 Task: Create a sub task Gather and Analyse Requirements for the task  Upgrade and migrate company supply chain management to a cloud-based solution in the project ArmourVault , assign it to team member softage.1@softage.net and update the status of the sub task to  Off Track , set the priority of the sub task to High
Action: Mouse moved to (123, 390)
Screenshot: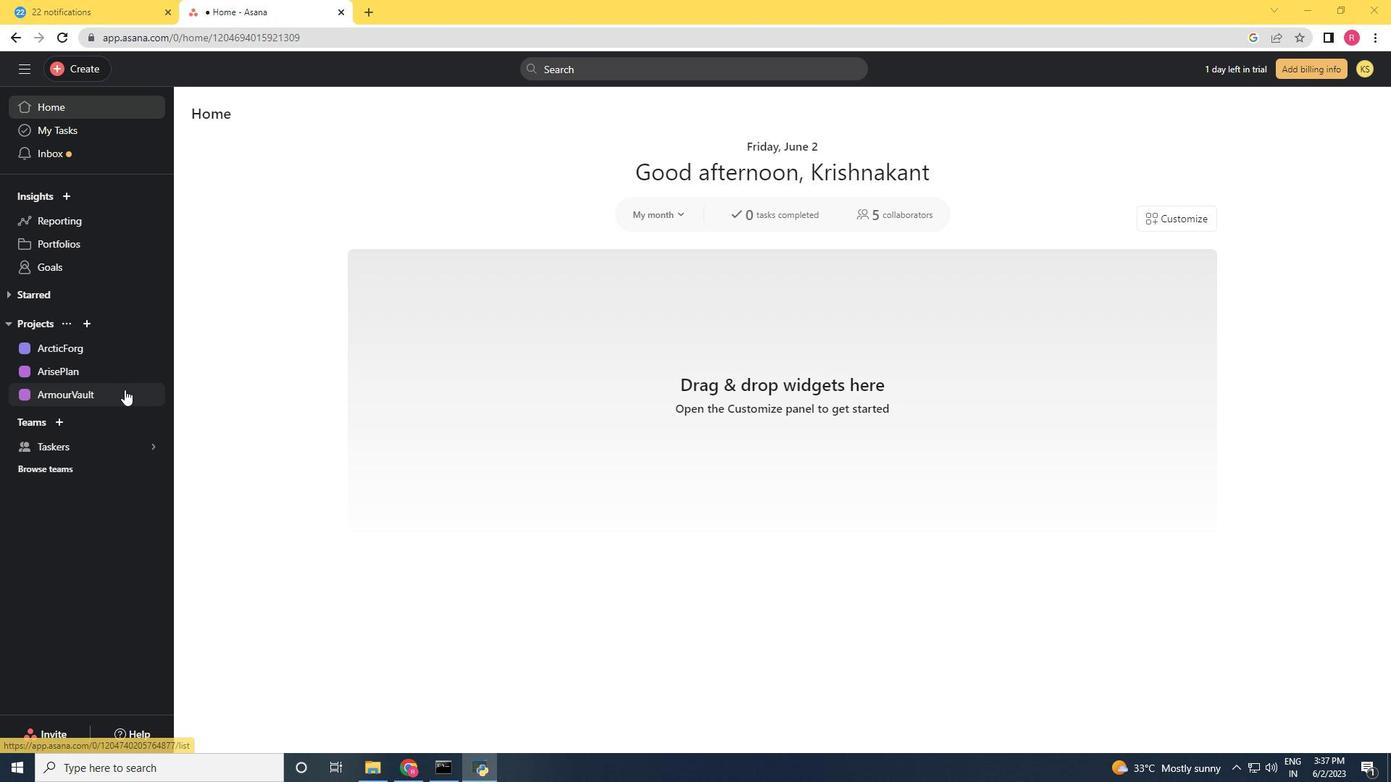 
Action: Mouse pressed left at (123, 390)
Screenshot: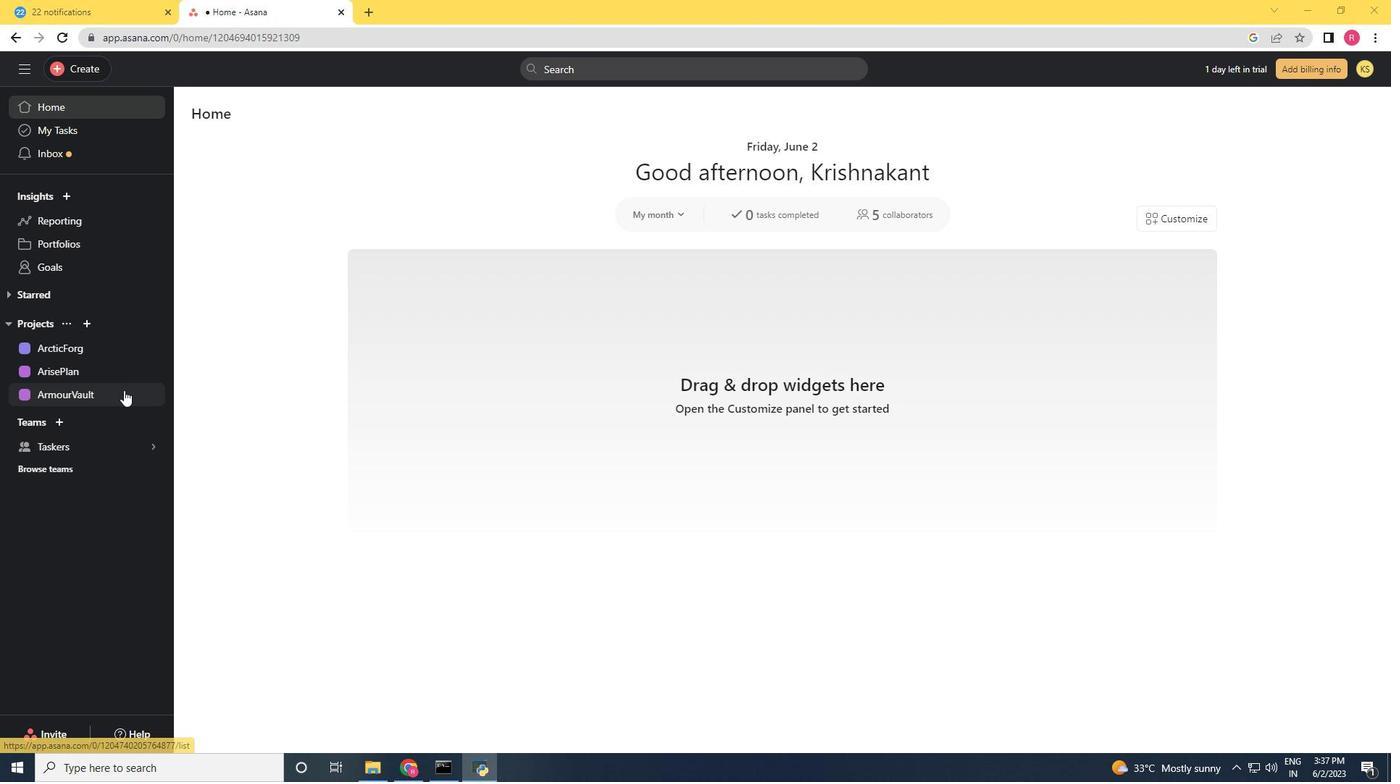 
Action: Mouse moved to (744, 319)
Screenshot: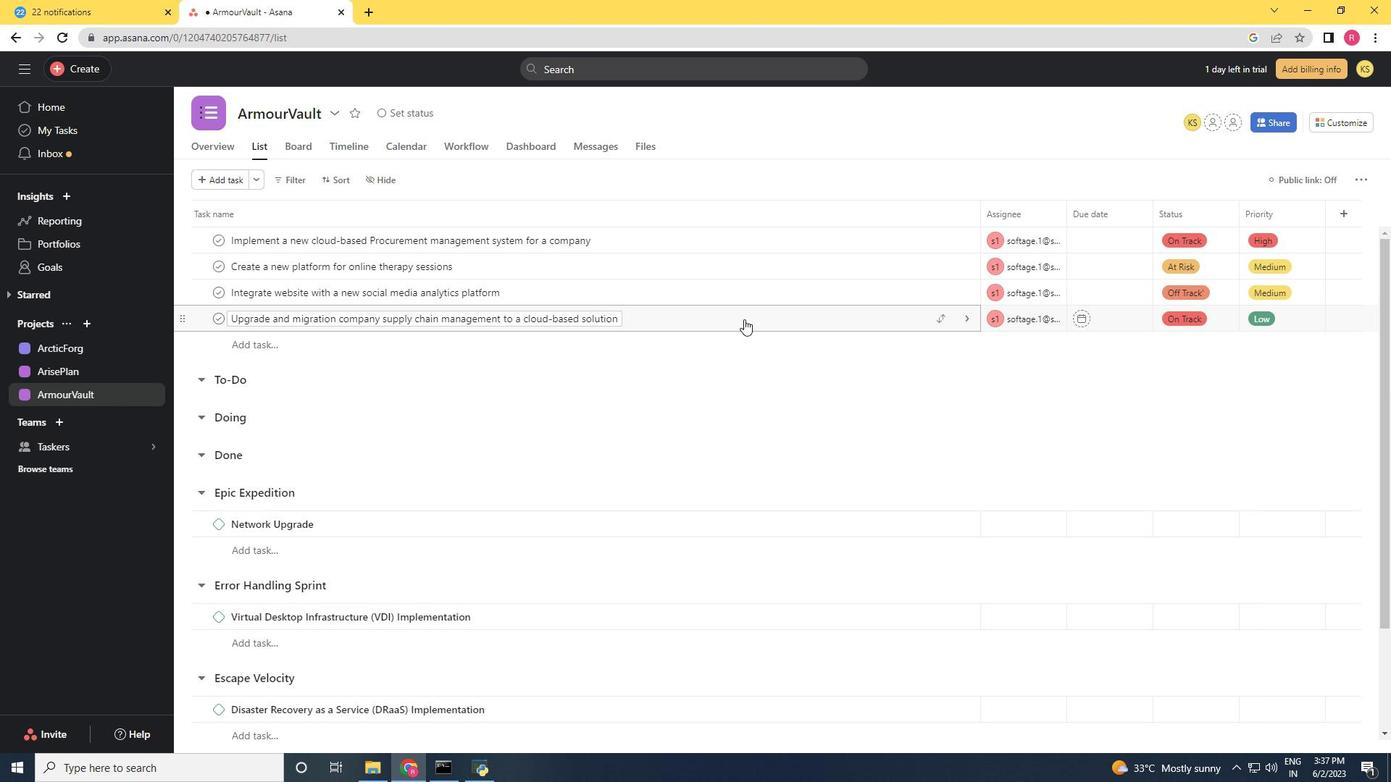
Action: Mouse pressed left at (744, 319)
Screenshot: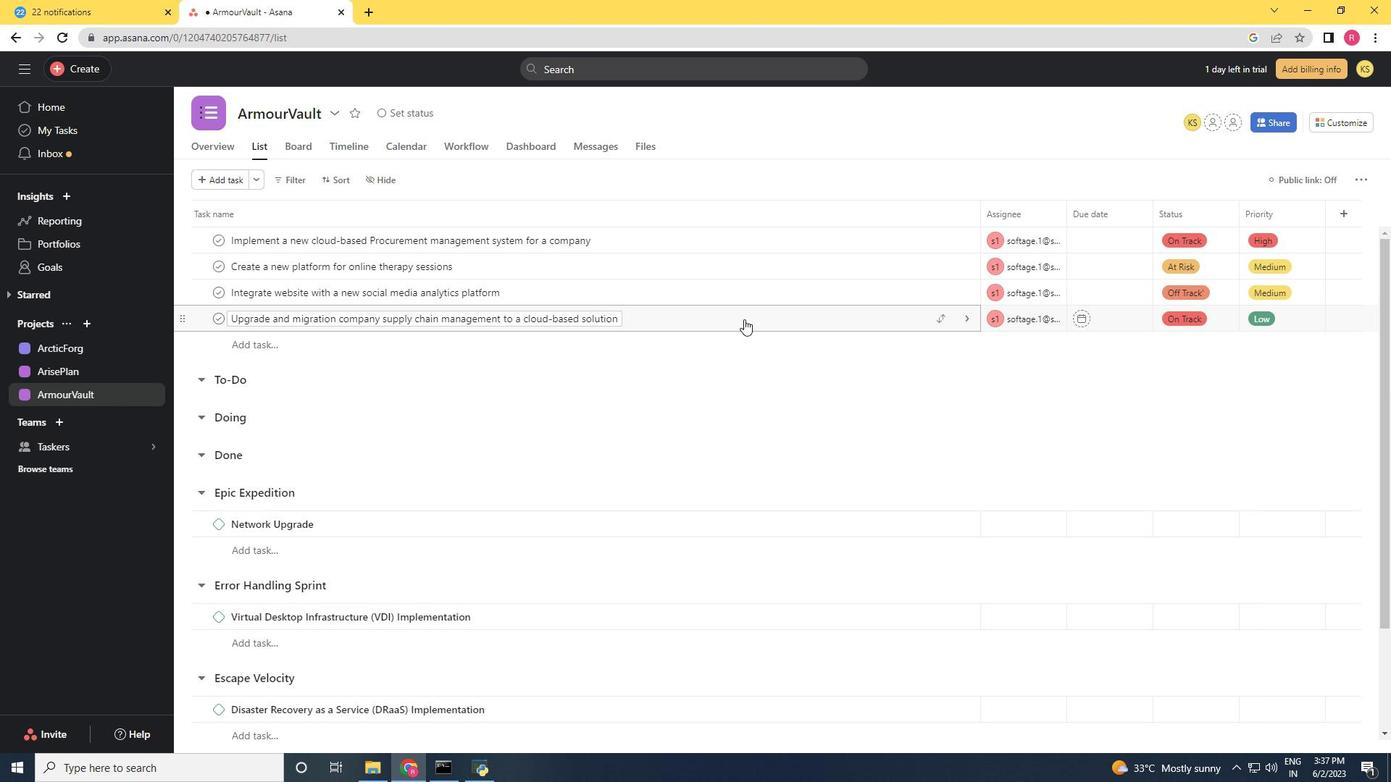 
Action: Mouse moved to (1029, 378)
Screenshot: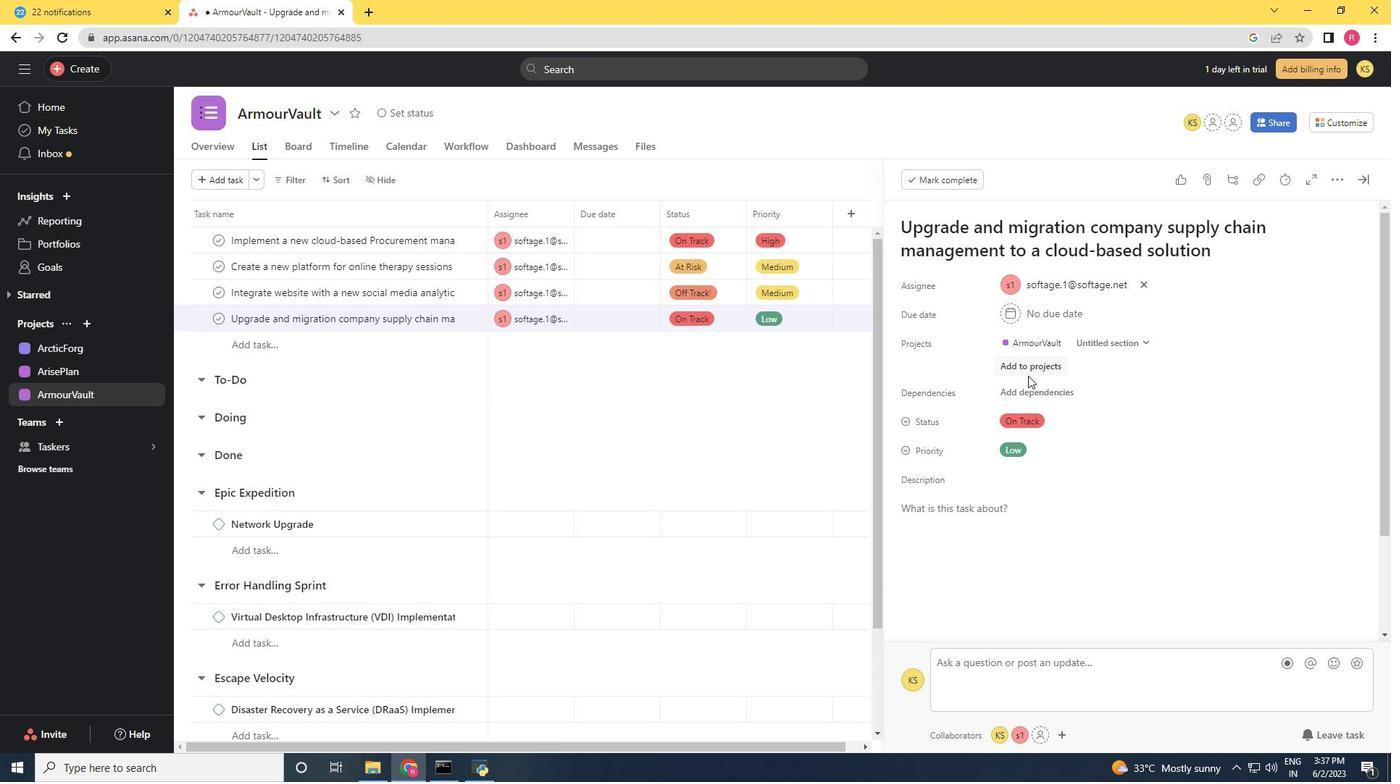 
Action: Mouse scrolled (1029, 378) with delta (0, 0)
Screenshot: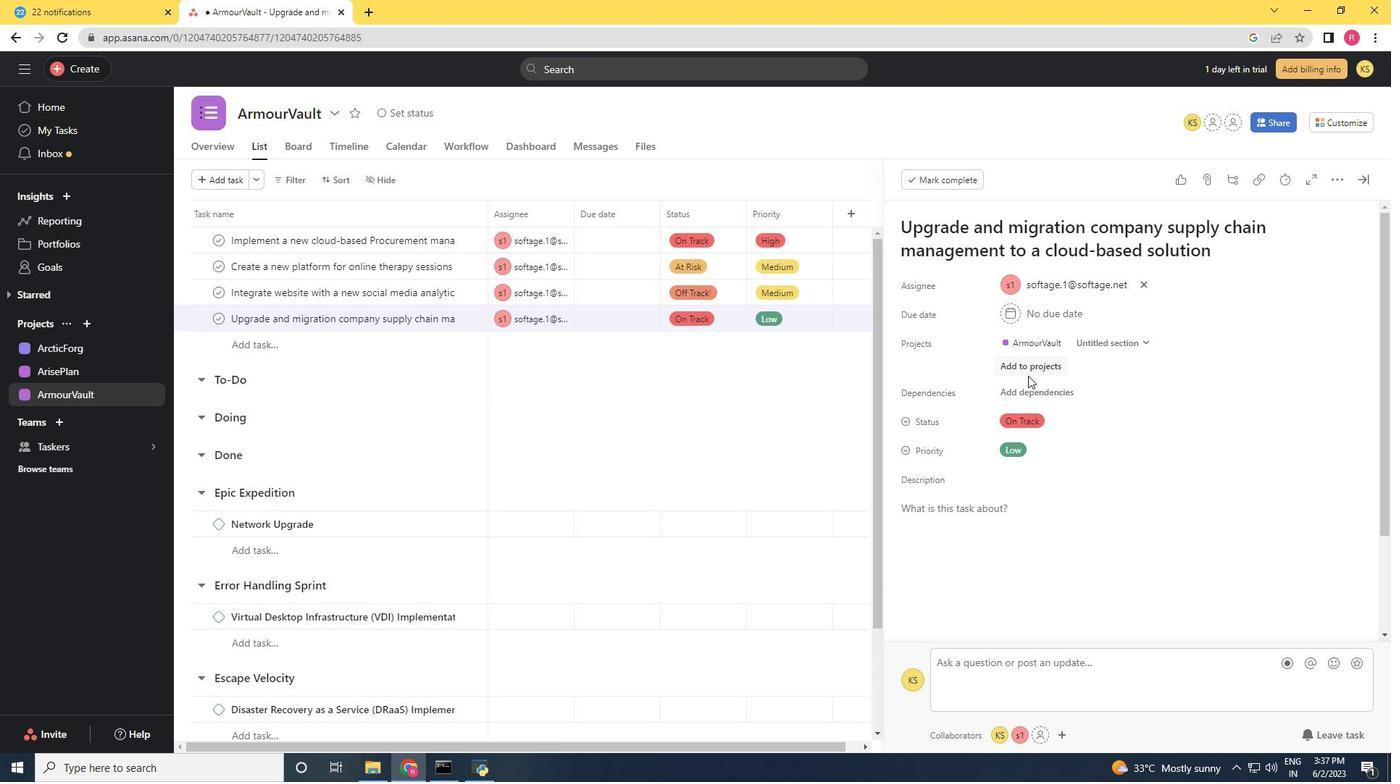 
Action: Mouse moved to (1029, 381)
Screenshot: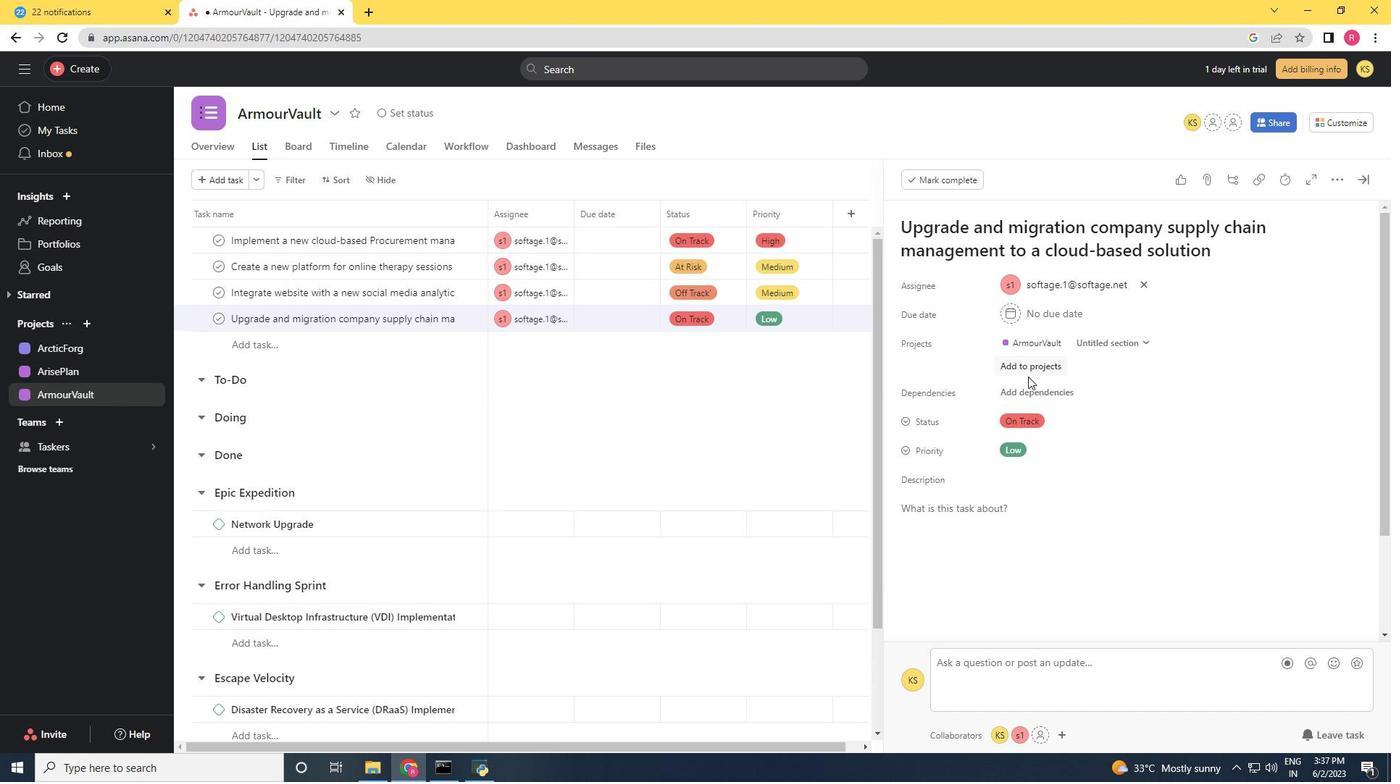 
Action: Mouse scrolled (1029, 380) with delta (0, 0)
Screenshot: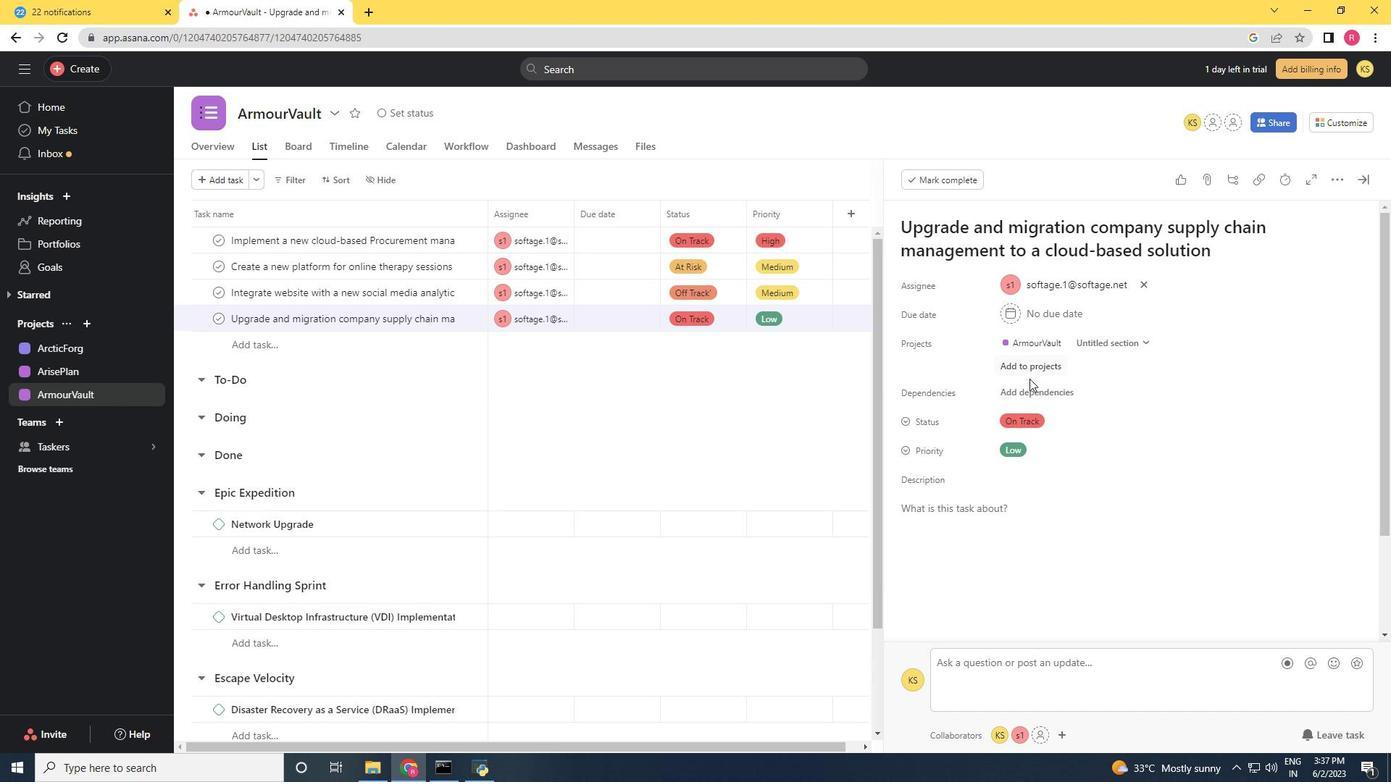 
Action: Mouse moved to (1029, 381)
Screenshot: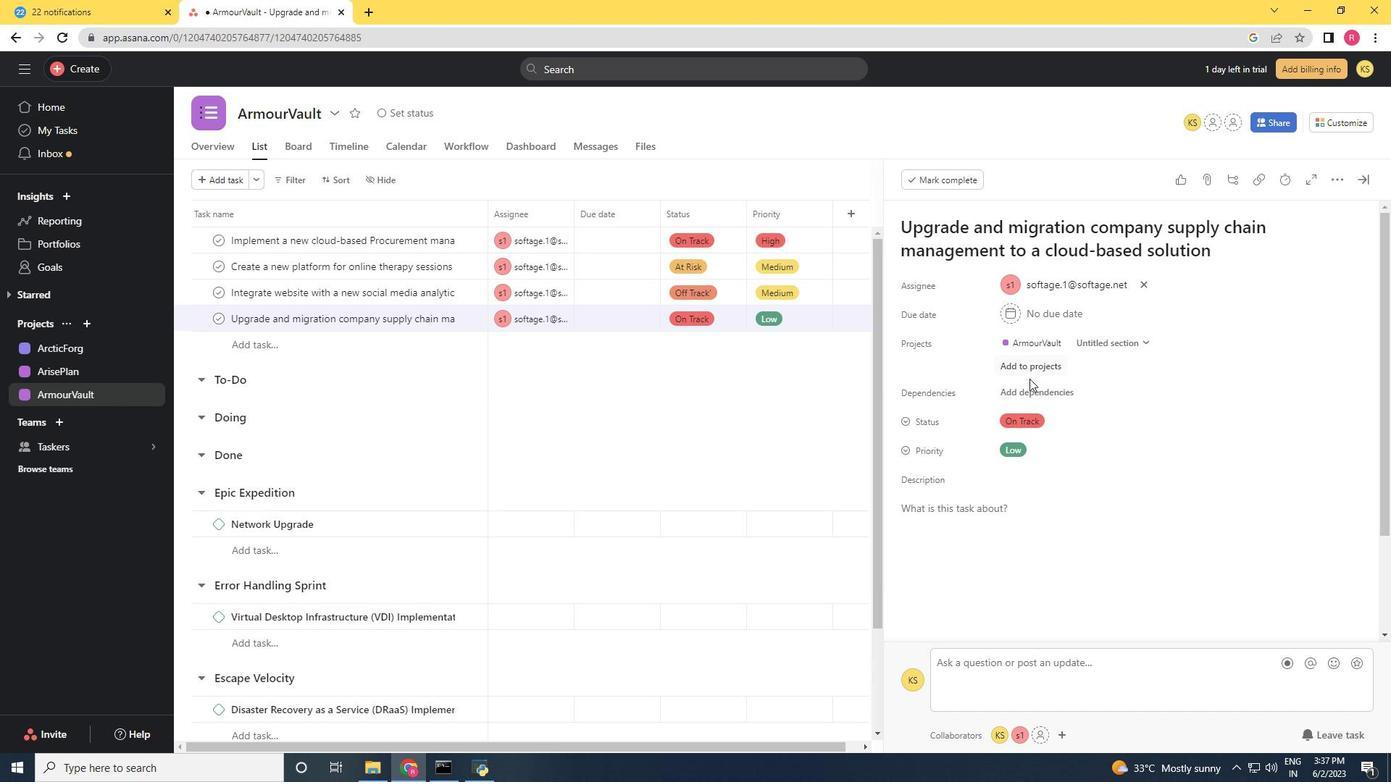 
Action: Mouse scrolled (1029, 381) with delta (0, 0)
Screenshot: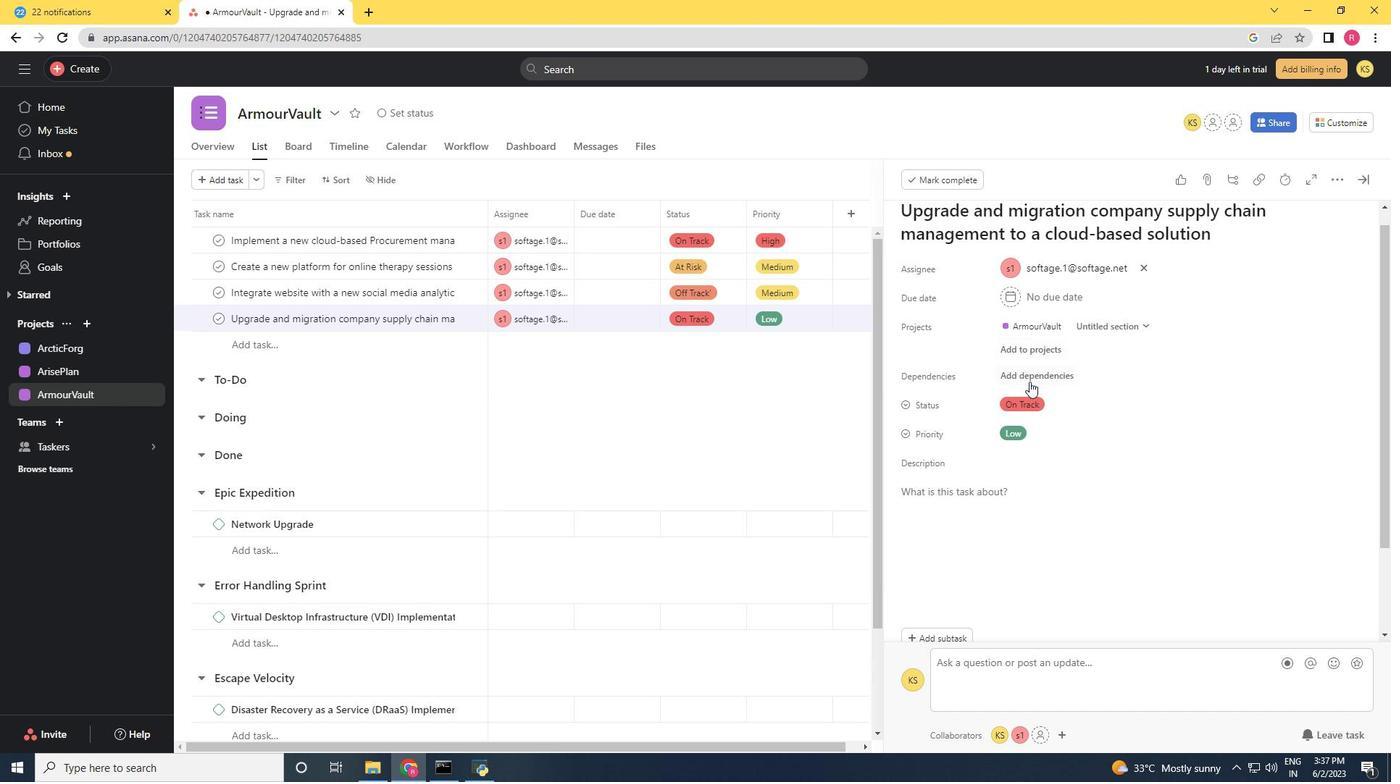 
Action: Mouse moved to (944, 521)
Screenshot: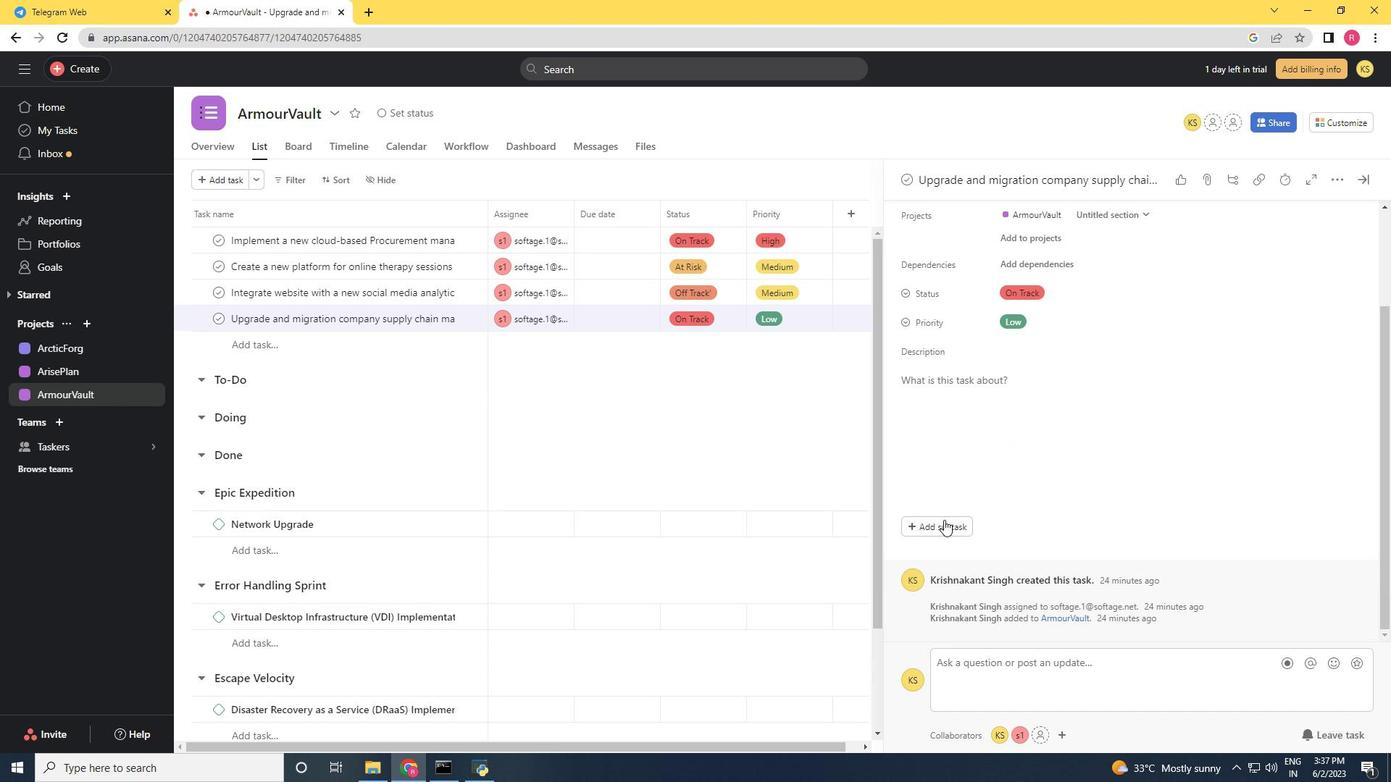 
Action: Mouse pressed left at (944, 521)
Screenshot: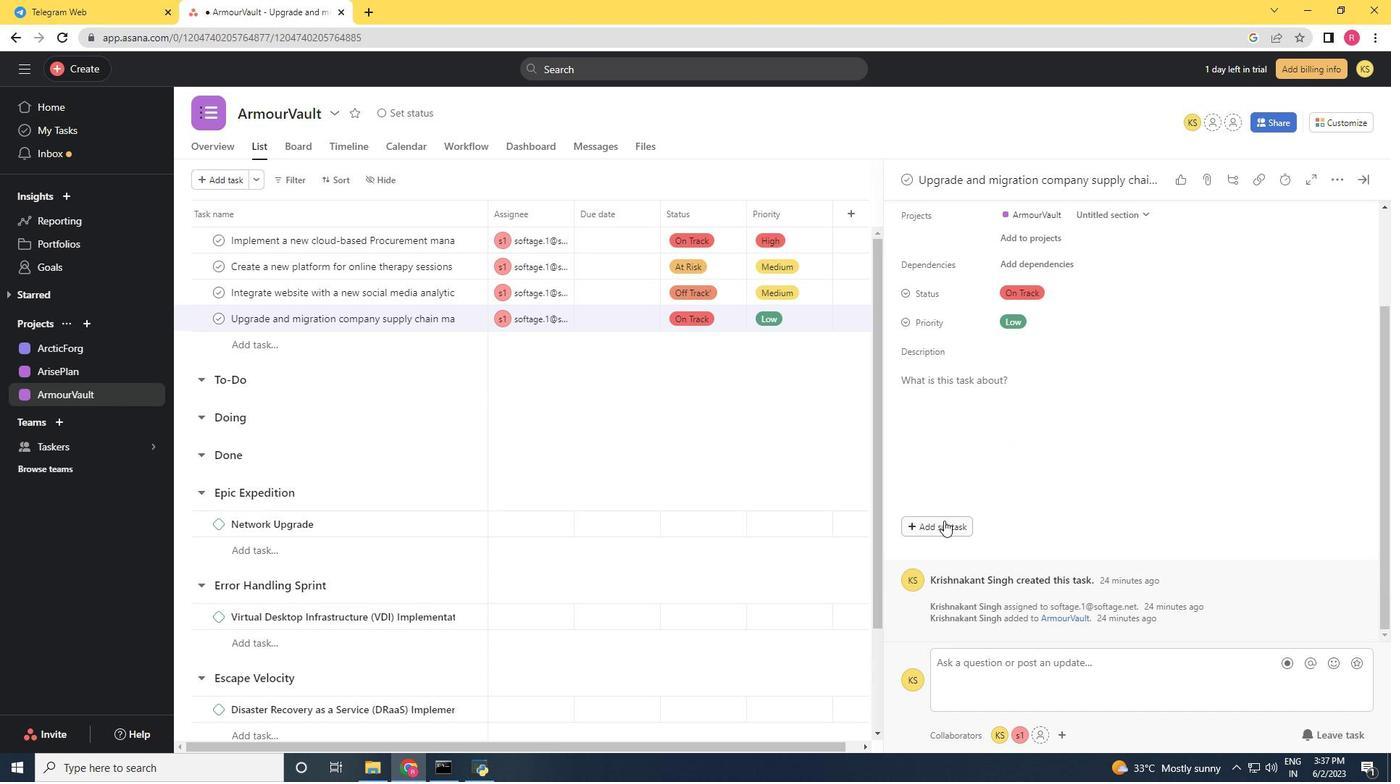 
Action: Mouse moved to (756, 455)
Screenshot: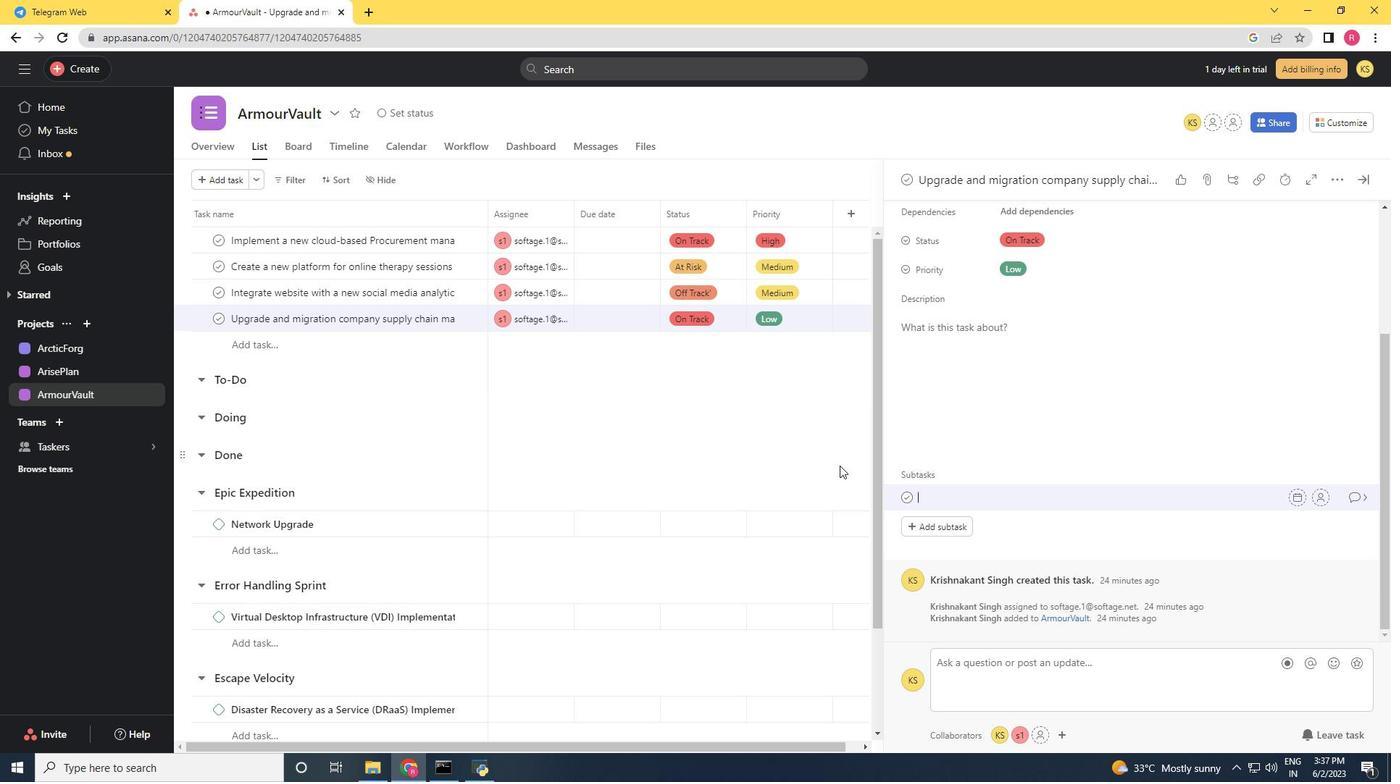 
Action: Key pressed <Key.shift>Gather<Key.space>and<Key.space><Key.shift><Key.shift><Key.shift><Key.shift><Key.shift><Key.shift><Key.shift><Key.shift><Key.shift><Key.shift><Key.shift><Key.shift><Key.shift><Key.shift><Key.shift><Key.shift>Analys<Key.space><Key.backspace>e<Key.space><Key.shift>Requirements
Screenshot: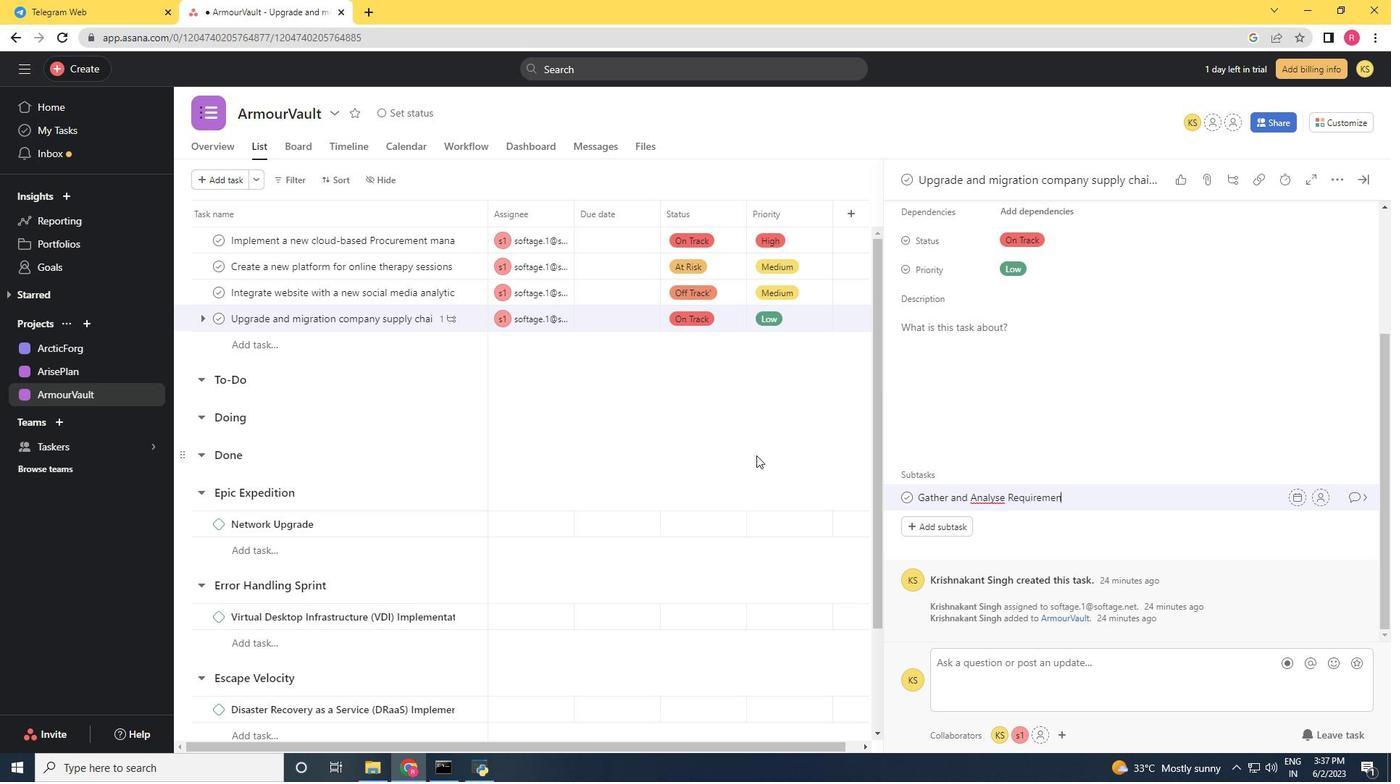 
Action: Mouse moved to (1323, 493)
Screenshot: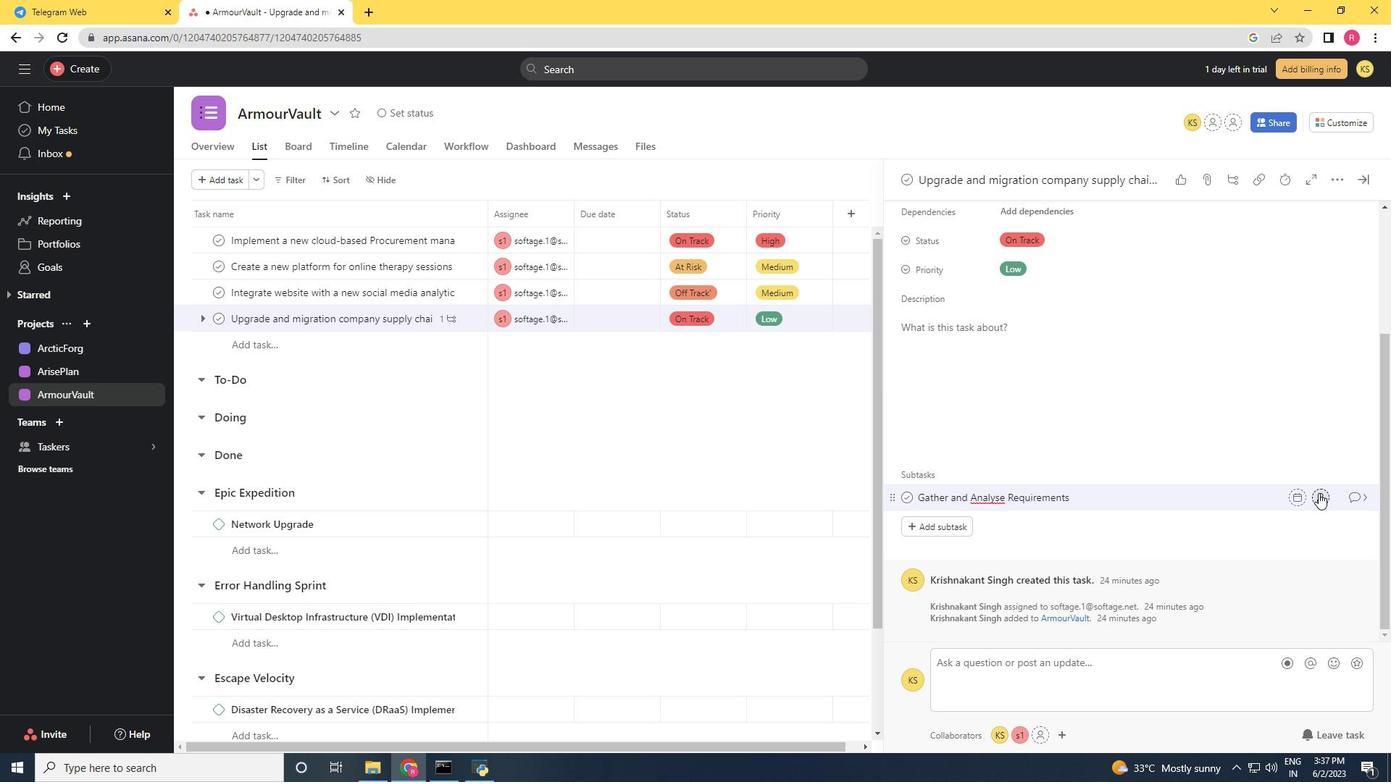 
Action: Mouse pressed left at (1323, 493)
Screenshot: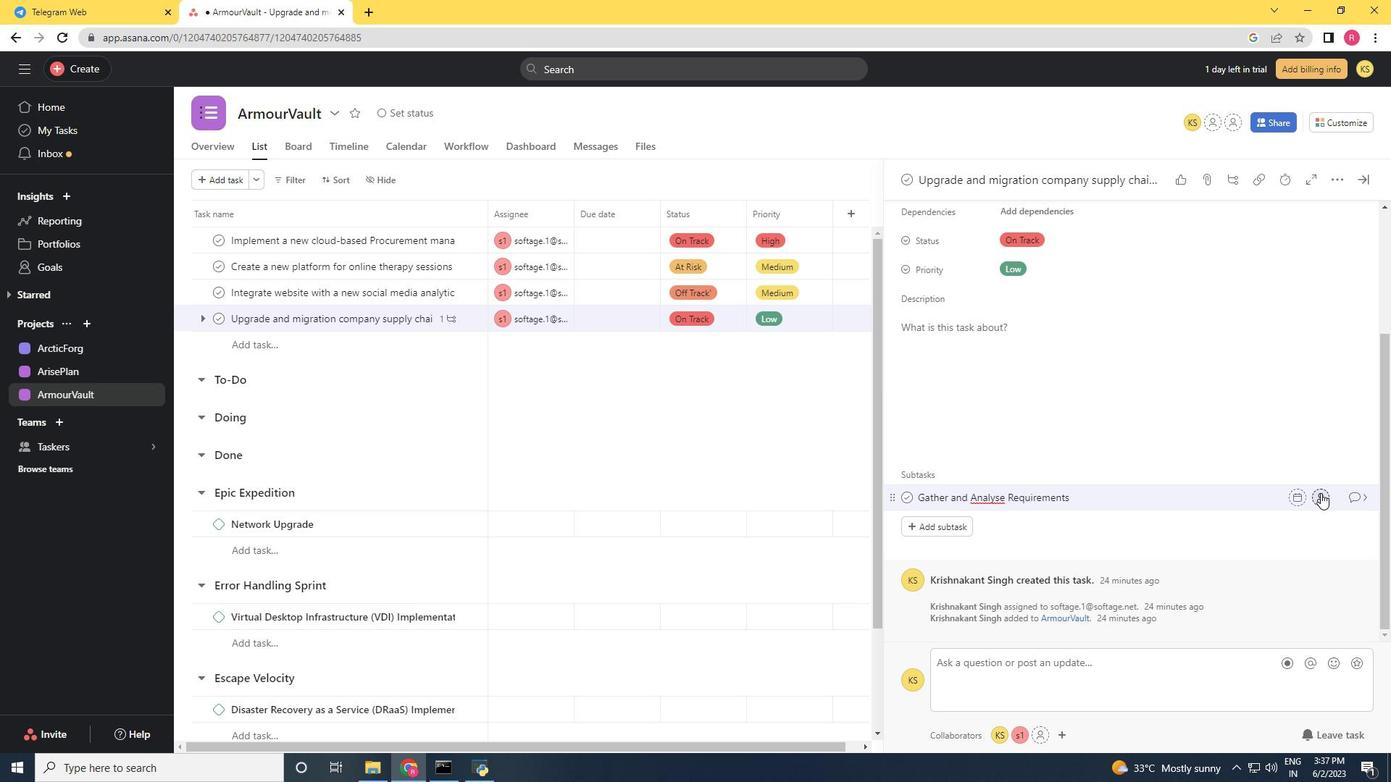 
Action: Mouse moved to (1115, 389)
Screenshot: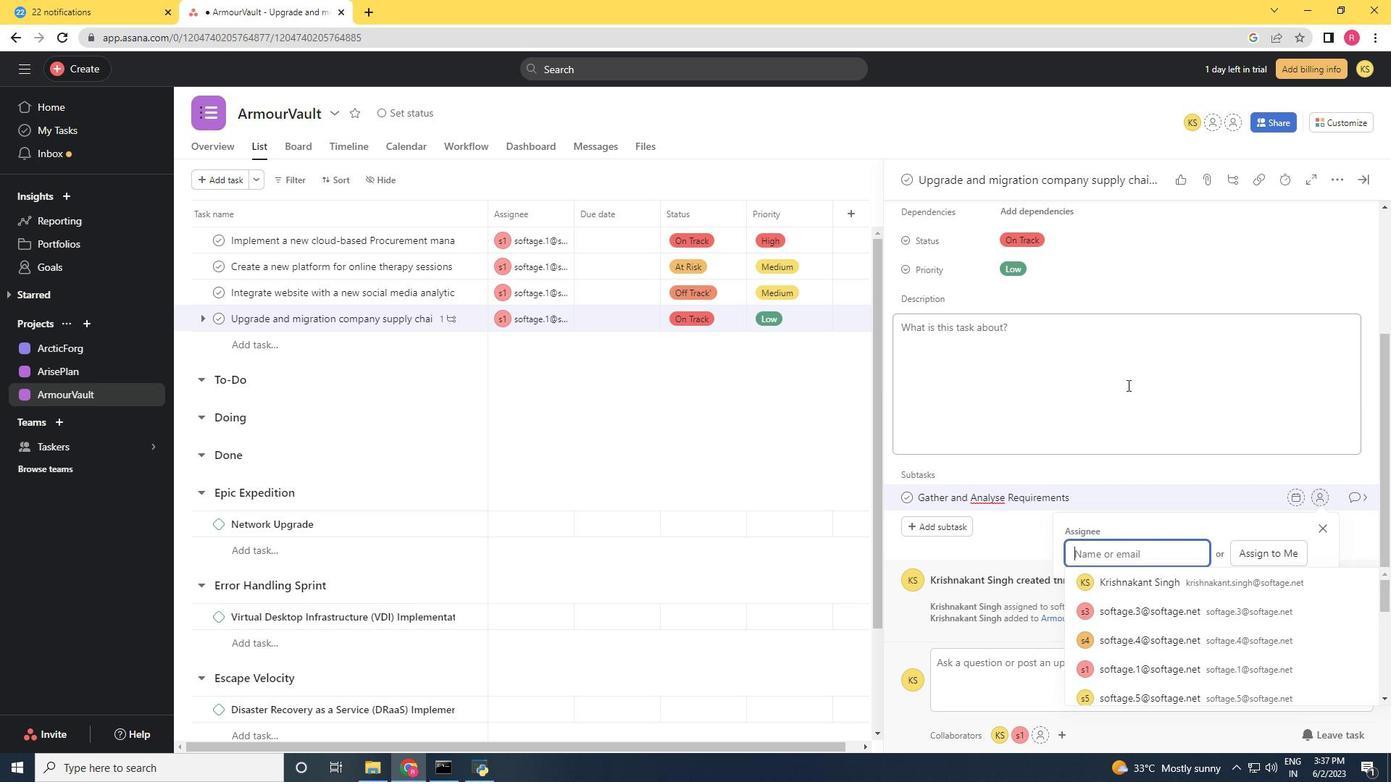 
Action: Key pressed softage.1<Key.shift>@softage.net
Screenshot: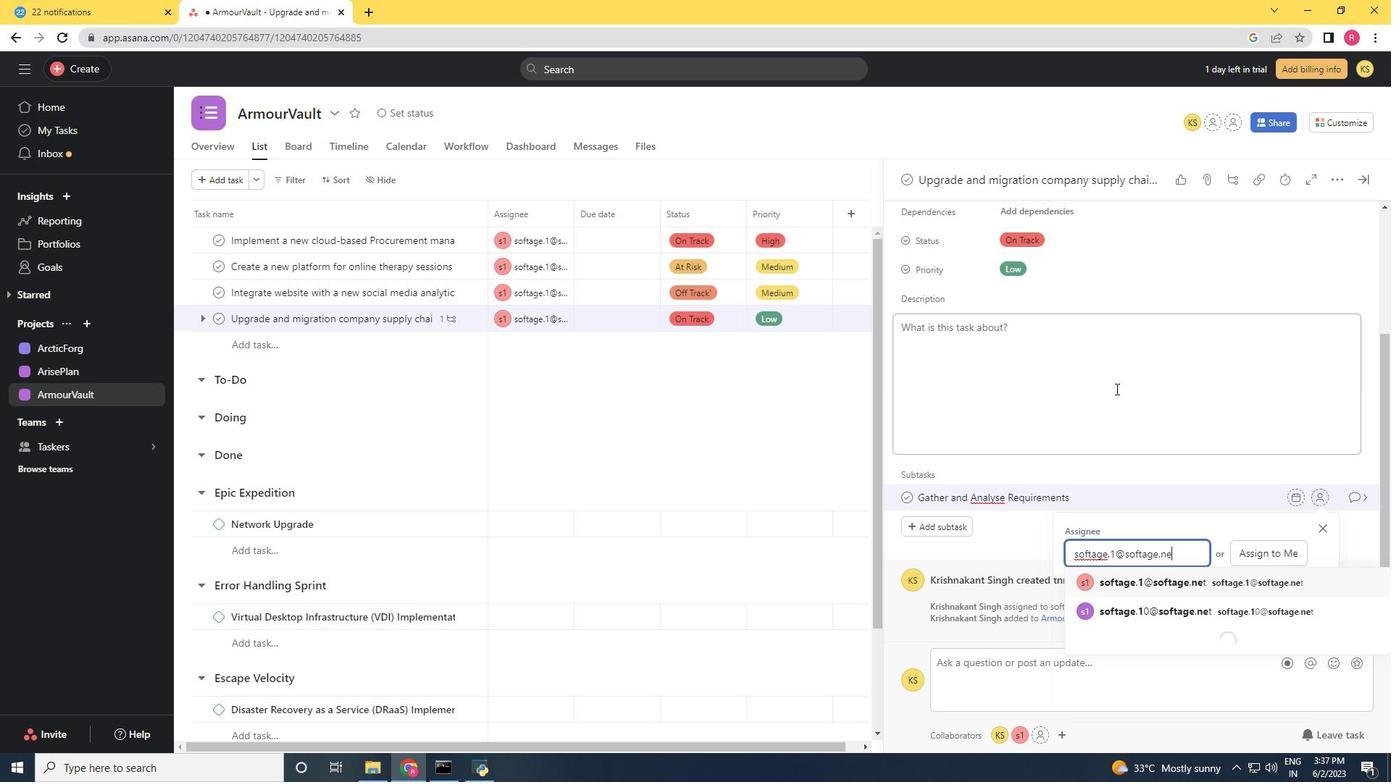 
Action: Mouse moved to (1194, 579)
Screenshot: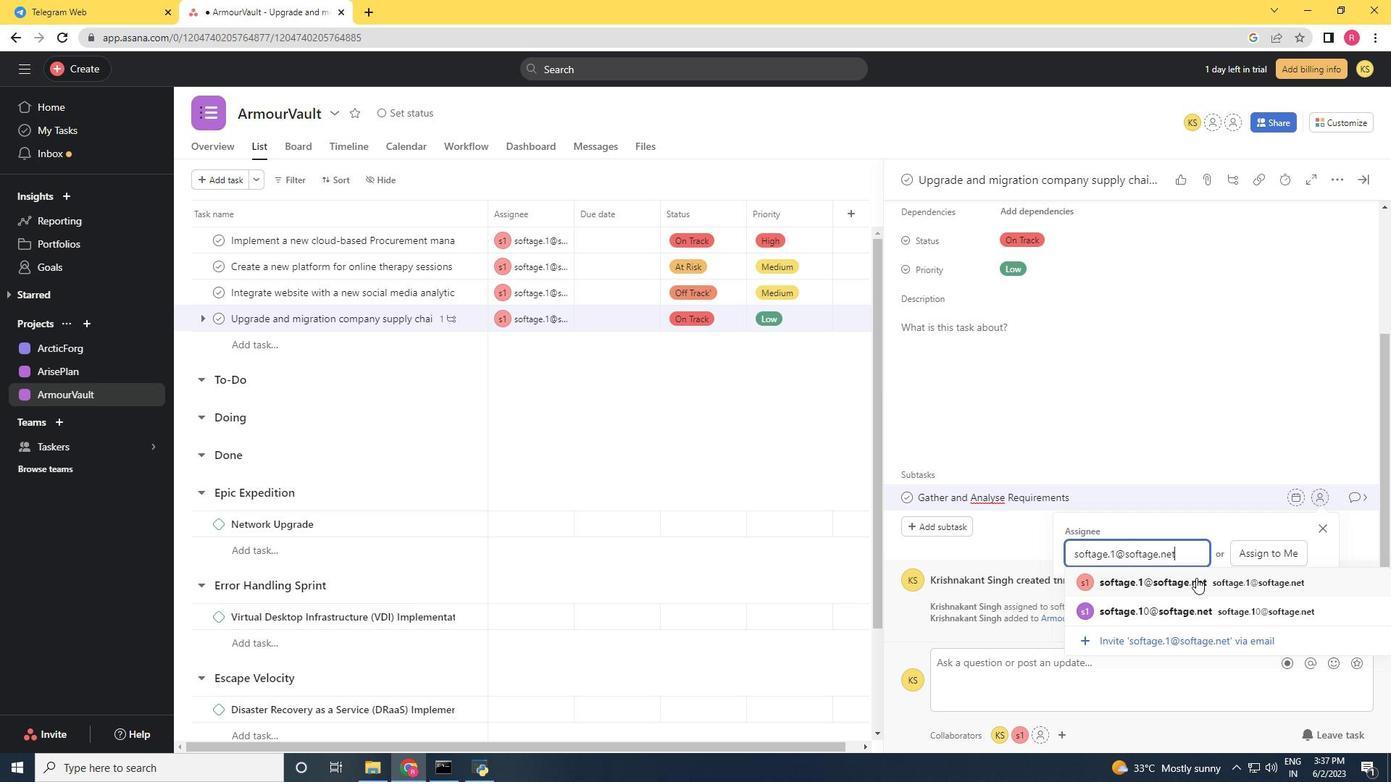 
Action: Mouse pressed left at (1194, 579)
Screenshot: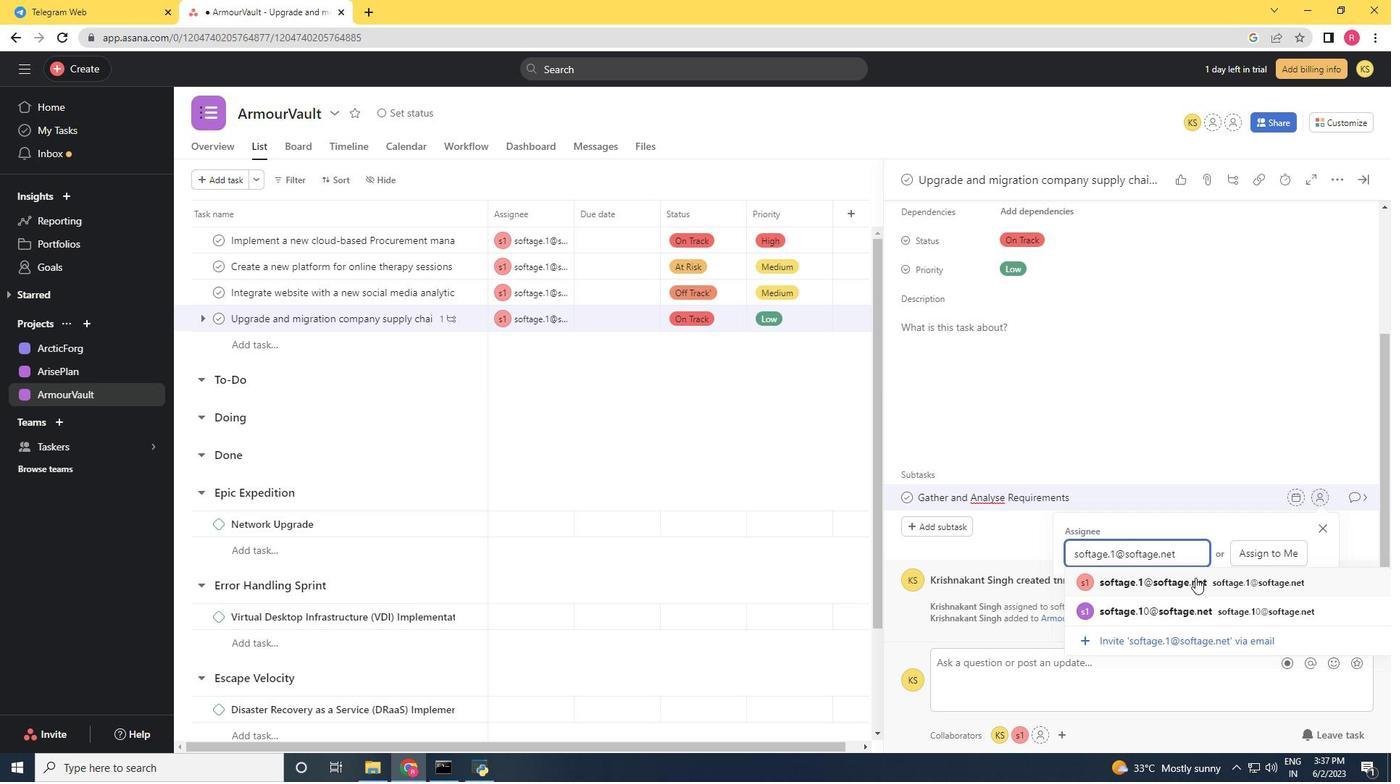 
Action: Mouse moved to (1366, 494)
Screenshot: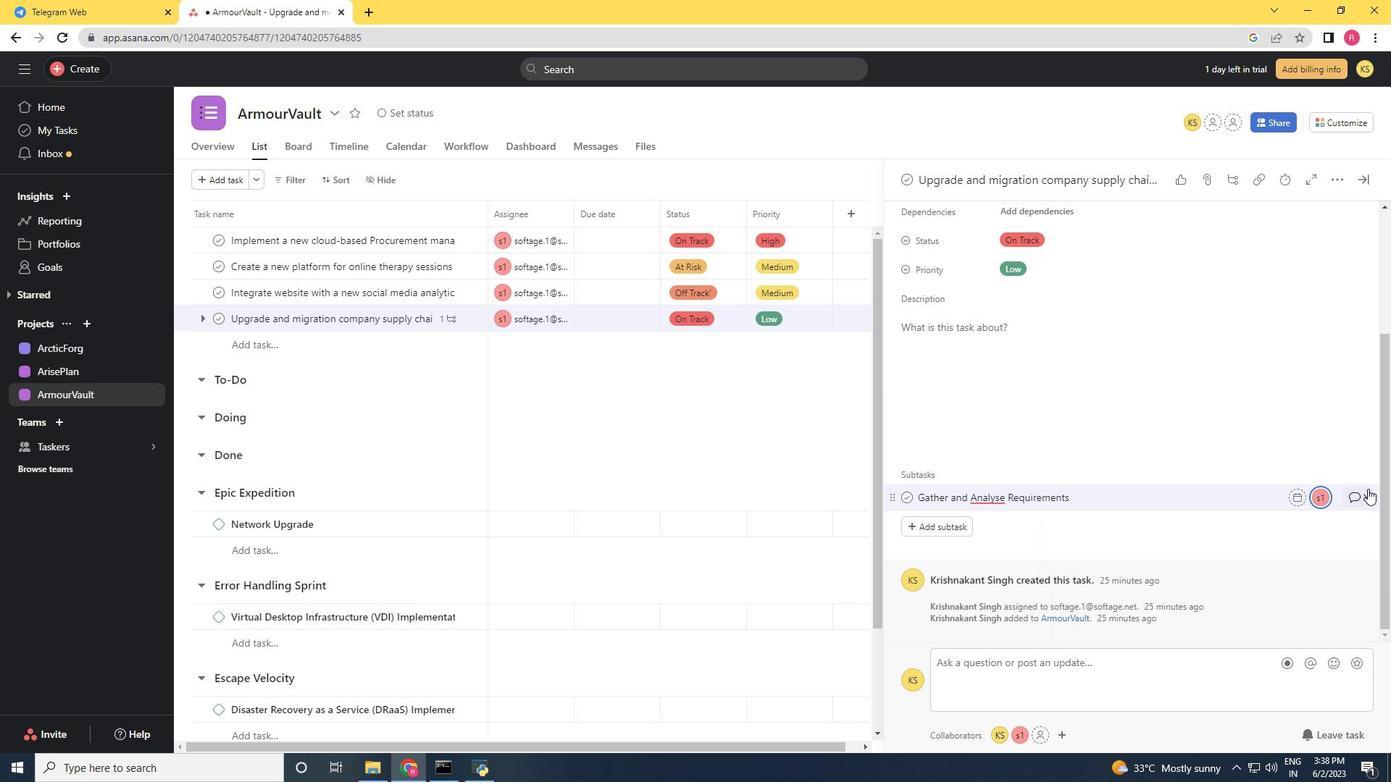 
Action: Mouse pressed left at (1366, 494)
Screenshot: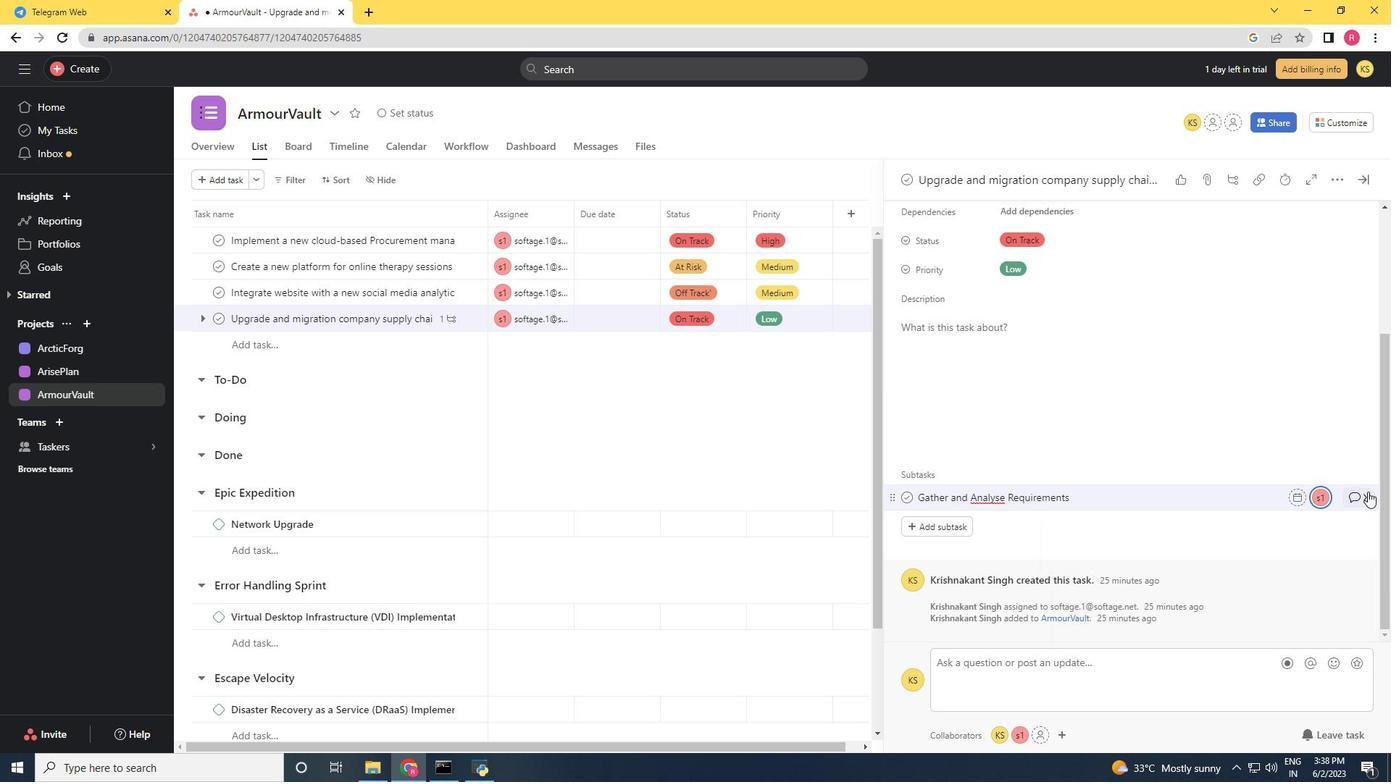 
Action: Mouse moved to (970, 377)
Screenshot: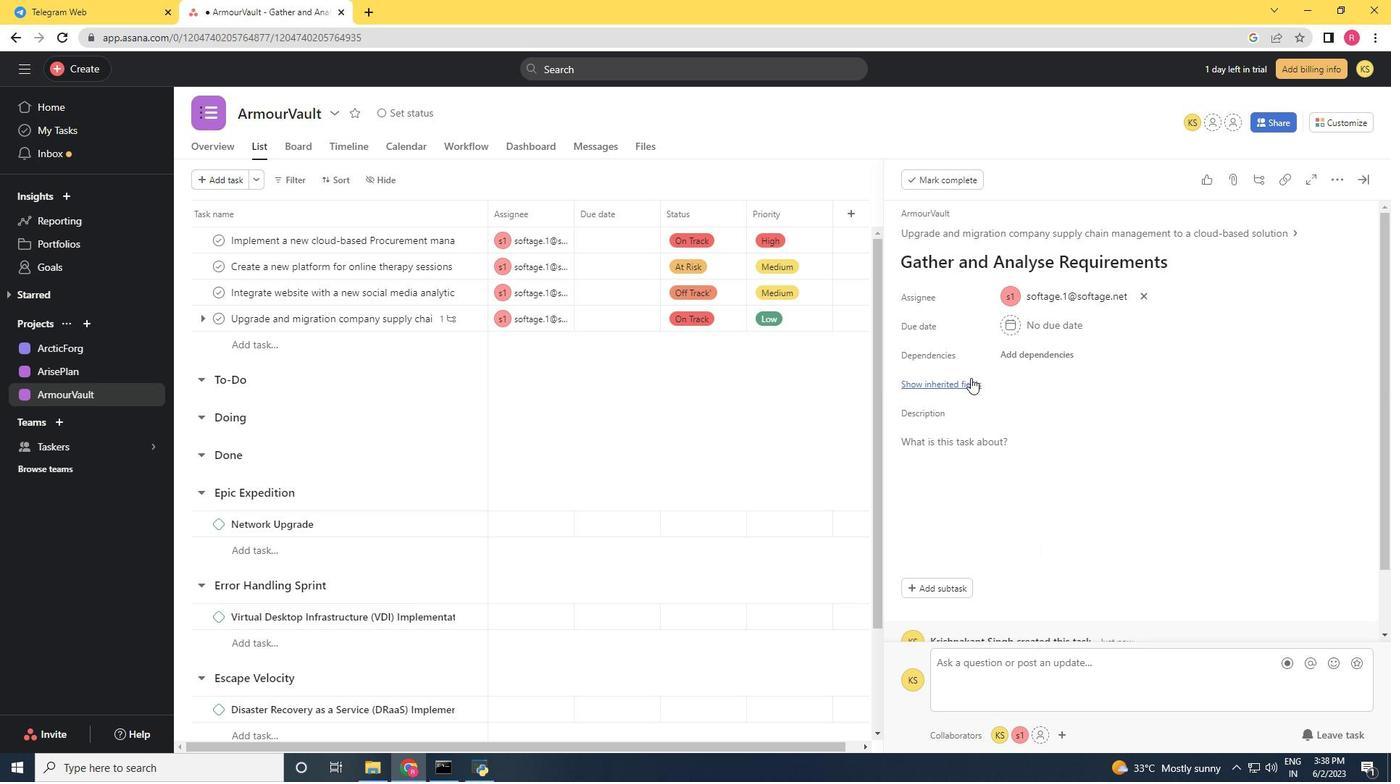 
Action: Mouse pressed left at (970, 377)
Screenshot: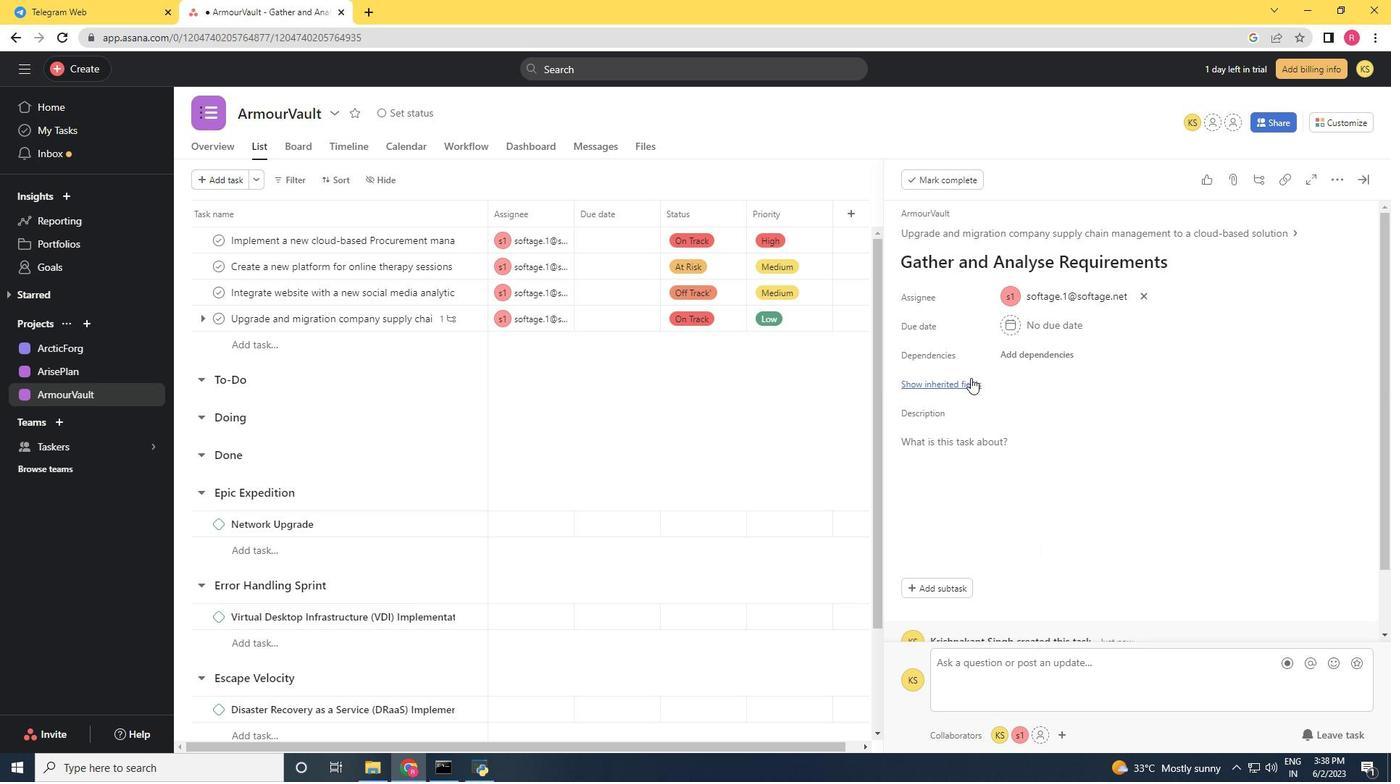 
Action: Mouse moved to (1015, 415)
Screenshot: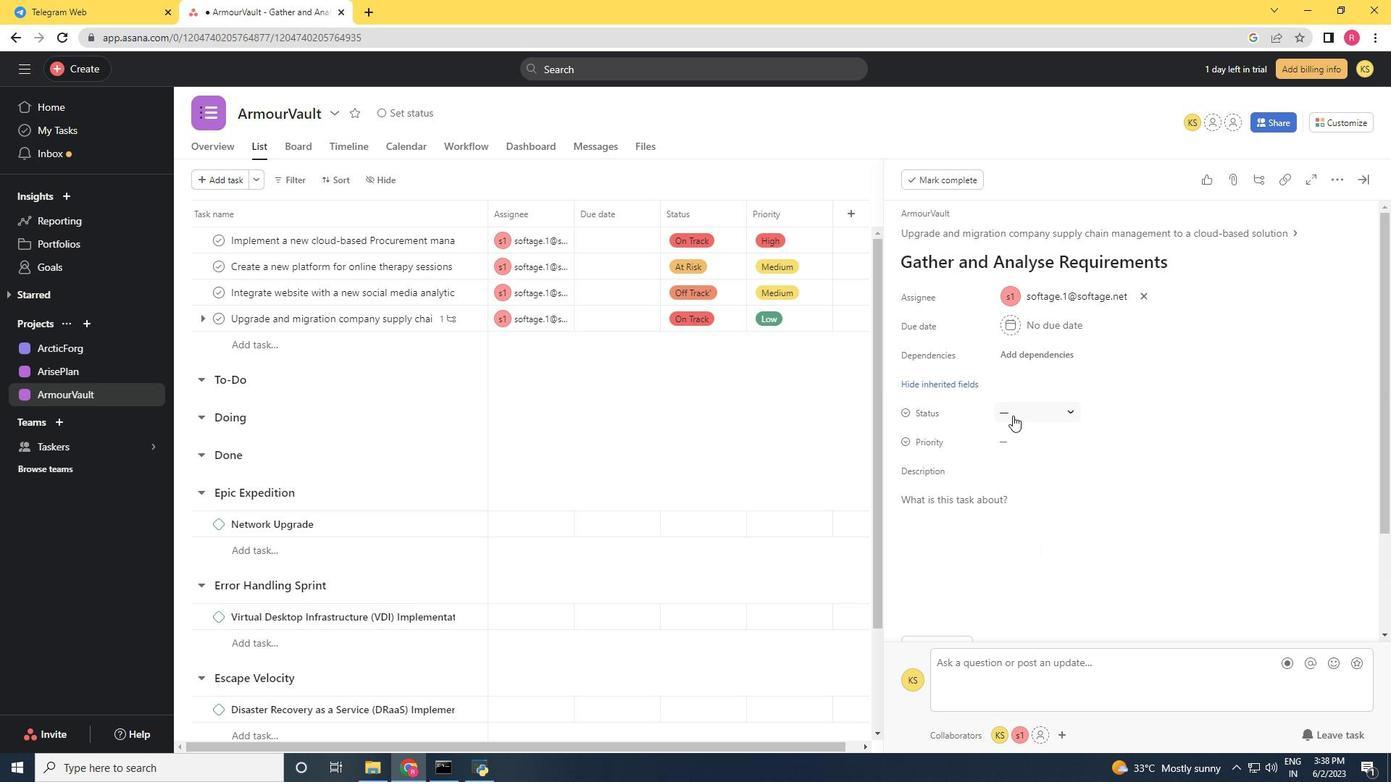 
Action: Mouse pressed left at (1015, 415)
Screenshot: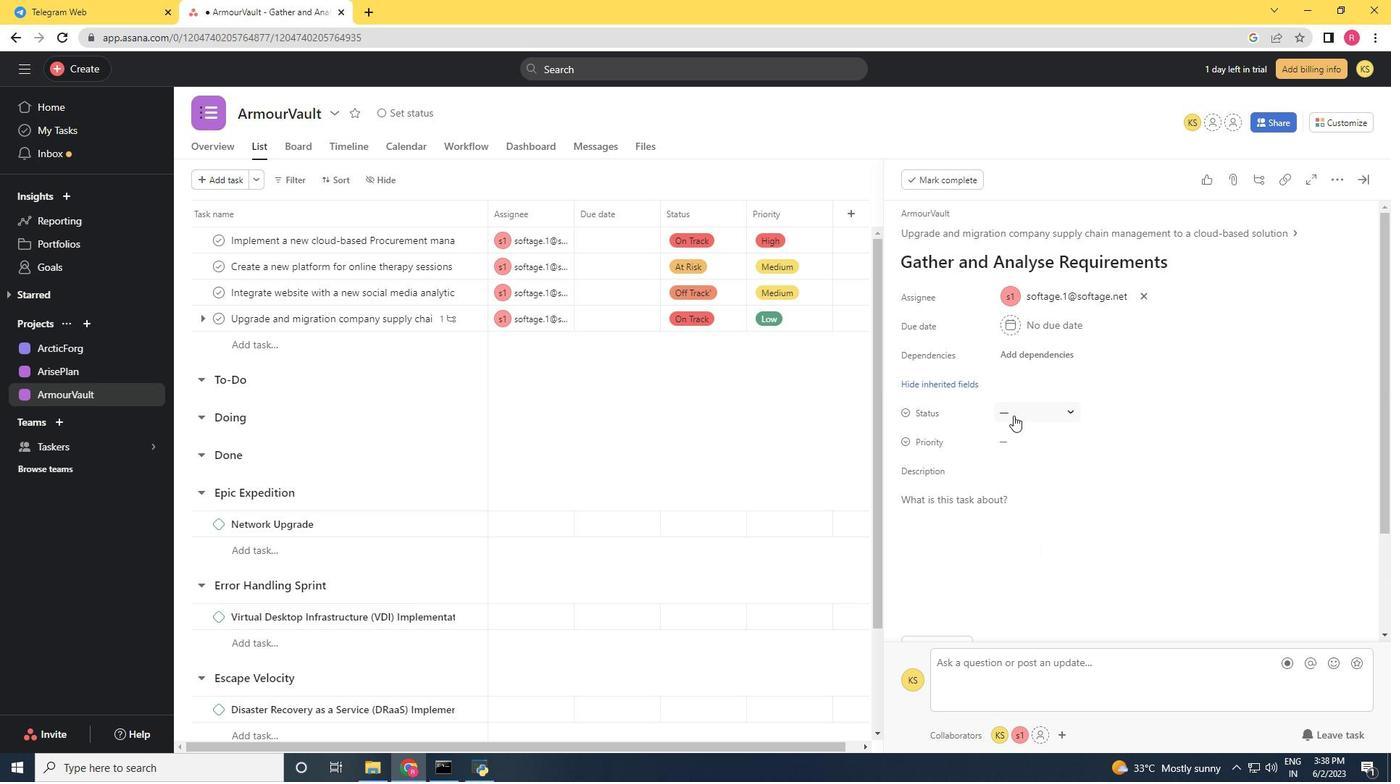 
Action: Mouse moved to (1057, 486)
Screenshot: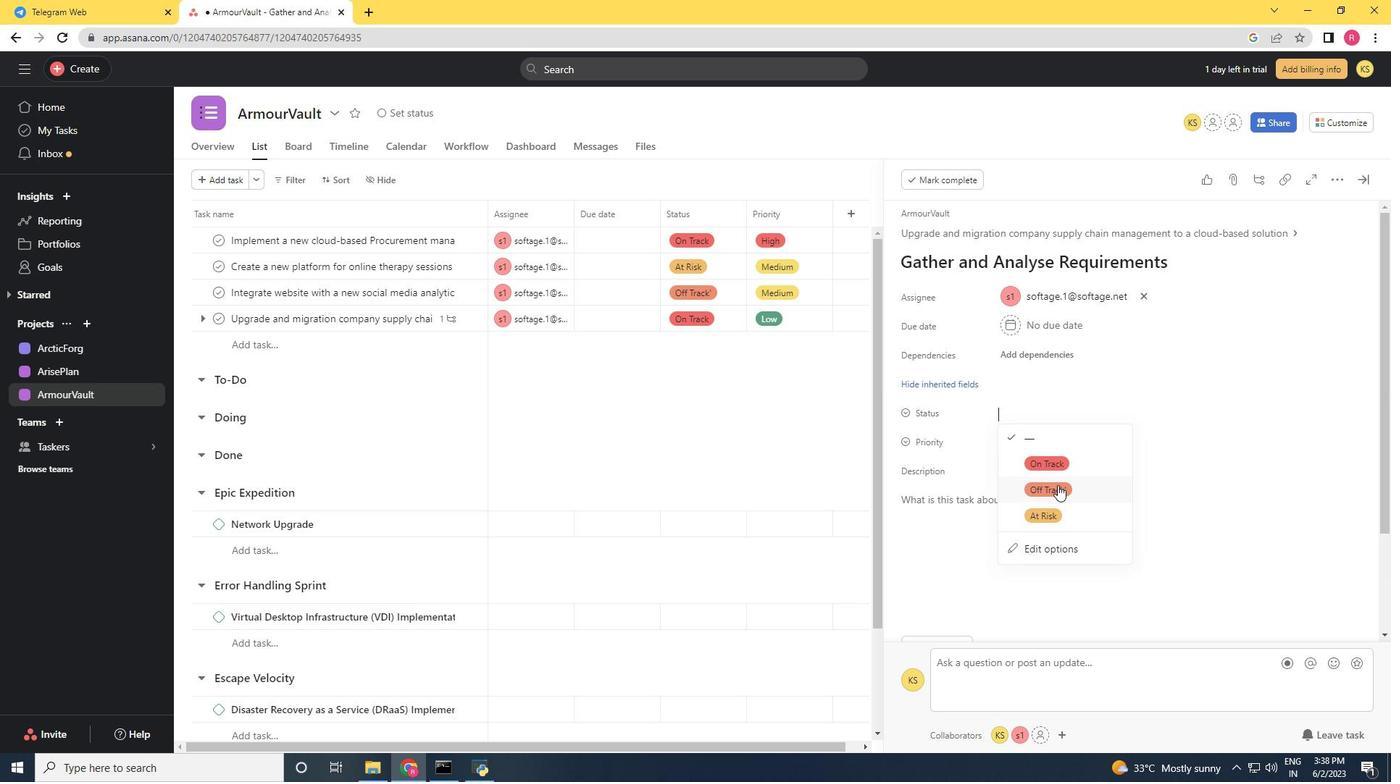 
Action: Mouse pressed left at (1057, 486)
Screenshot: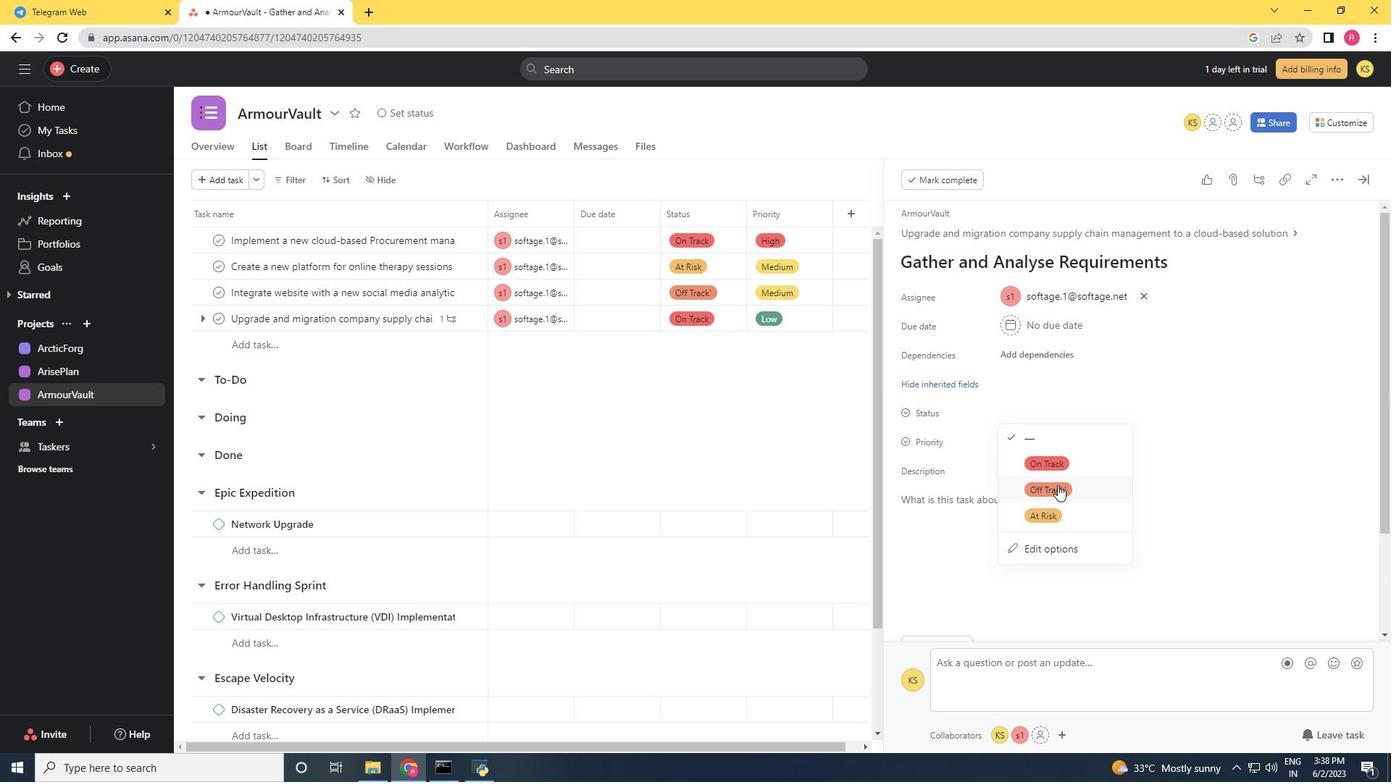 
Action: Mouse moved to (1017, 444)
Screenshot: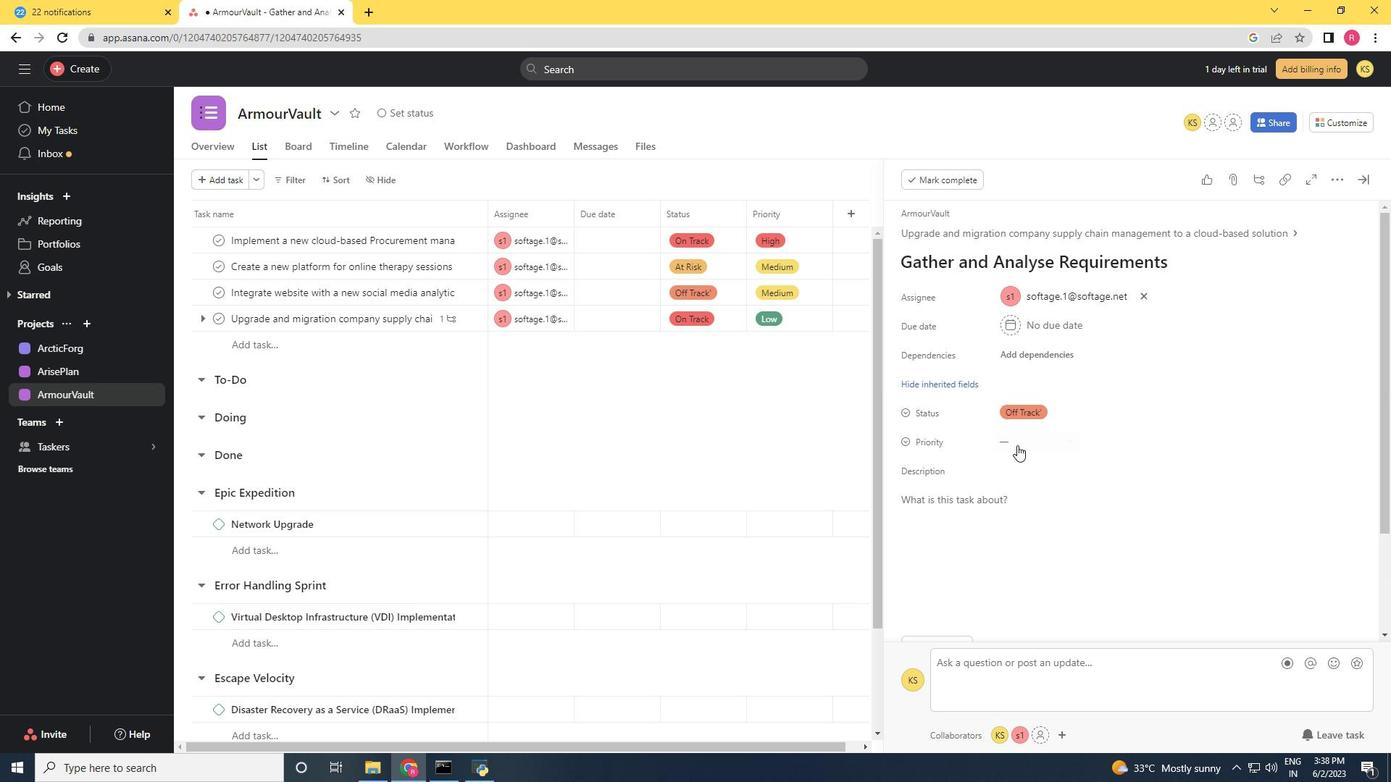 
Action: Mouse pressed left at (1017, 444)
Screenshot: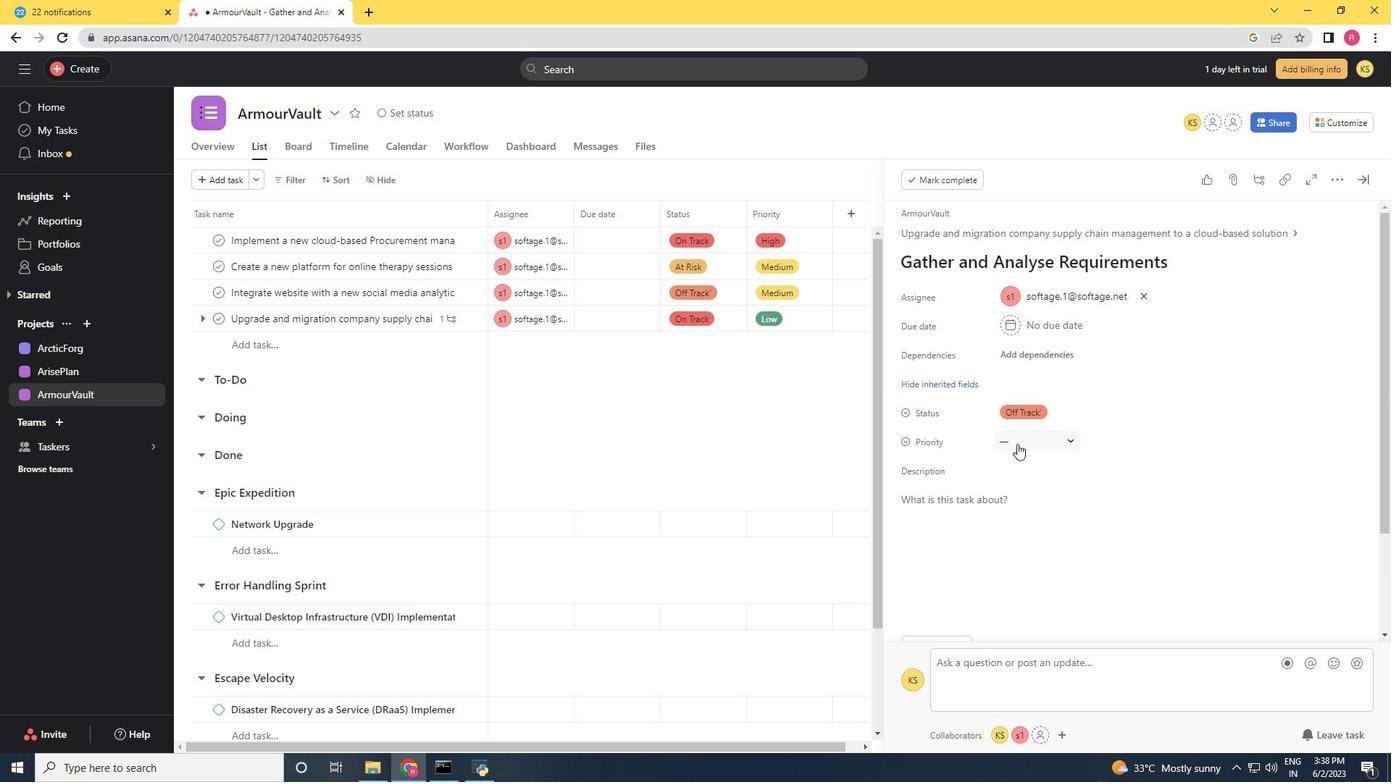 
Action: Mouse moved to (1046, 494)
Screenshot: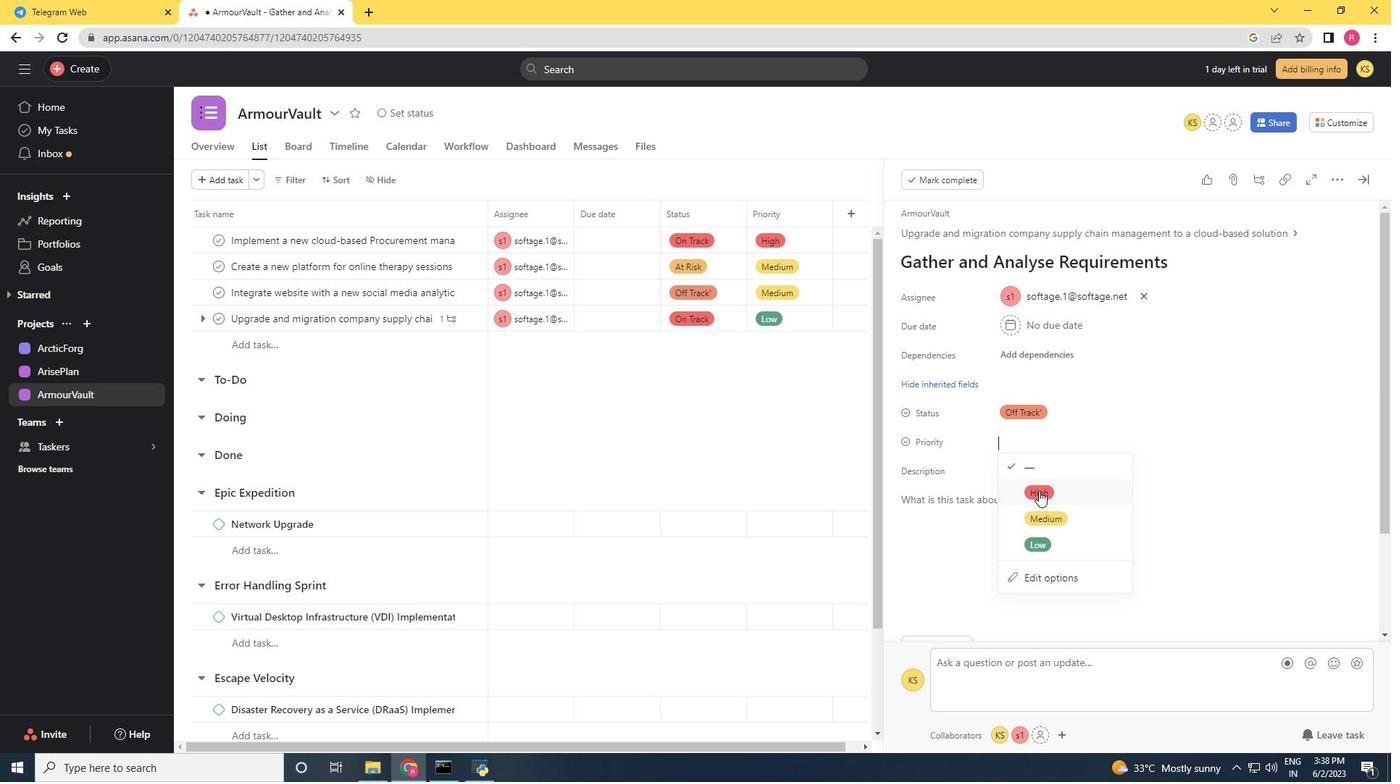 
Action: Mouse pressed left at (1046, 494)
Screenshot: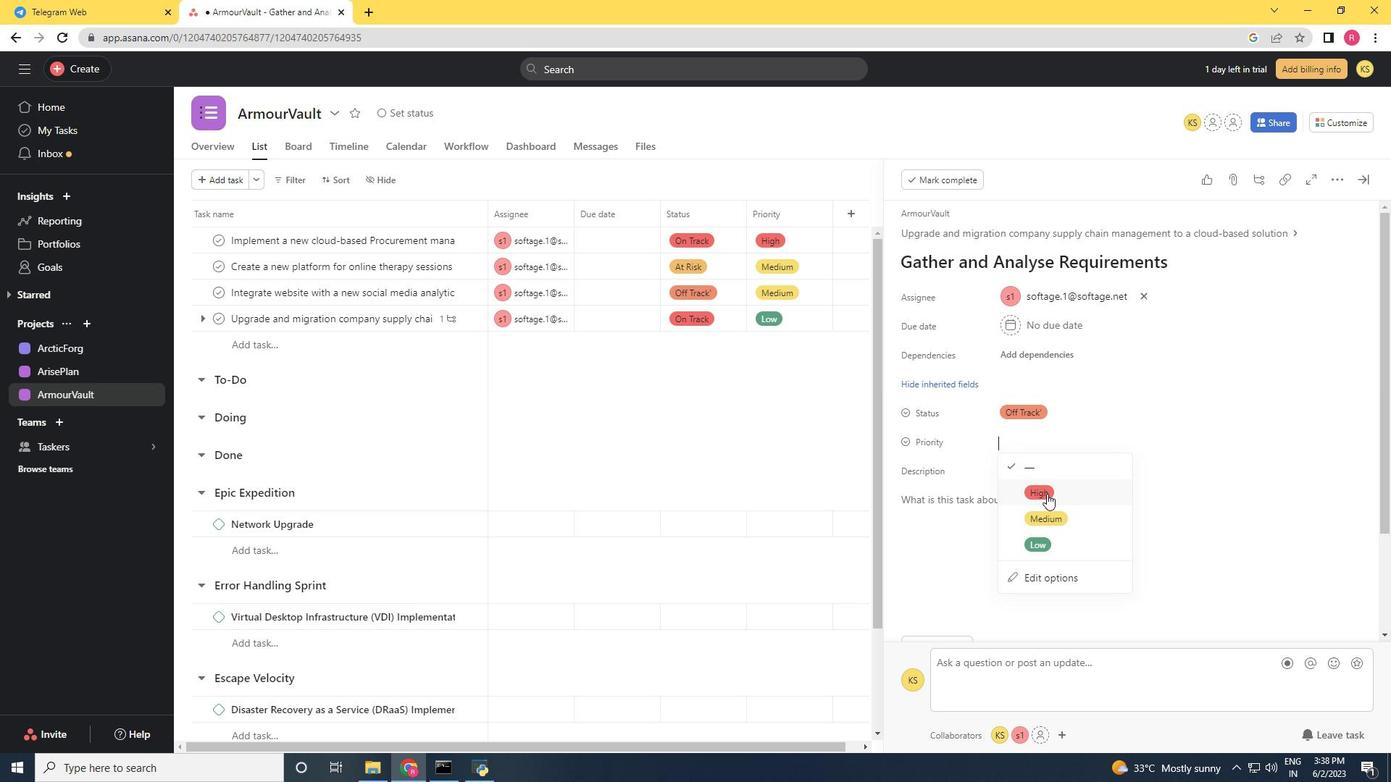 
Action: Mouse moved to (1038, 481)
Screenshot: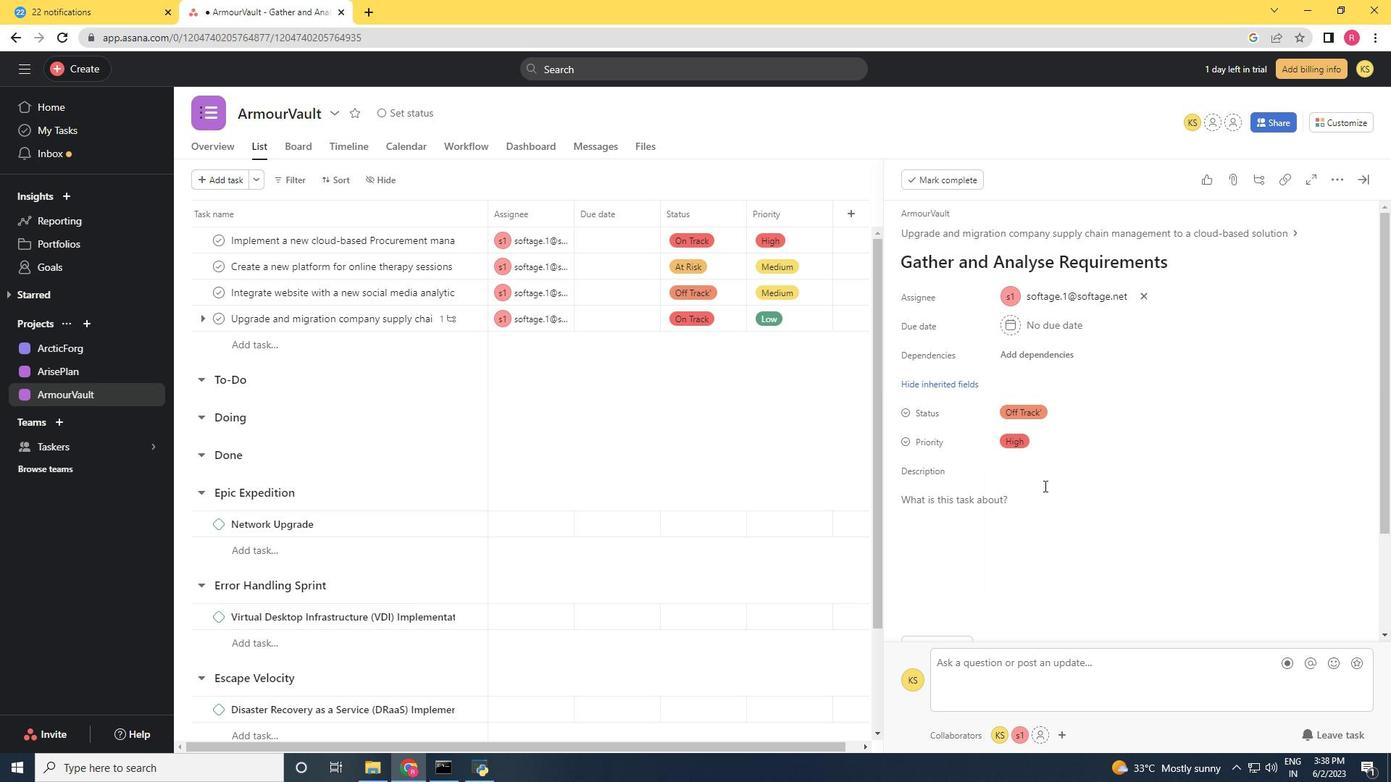
